 Task: Find connections with filter location Irinjālakuda with filter topic #Analyticswith filter profile language Spanish with filter current company SBM Offshore with filter school SJB Institute of Technology with filter industry Electric Power Generation with filter service category Filing with filter keywords title Communications Director
Action: Mouse moved to (523, 78)
Screenshot: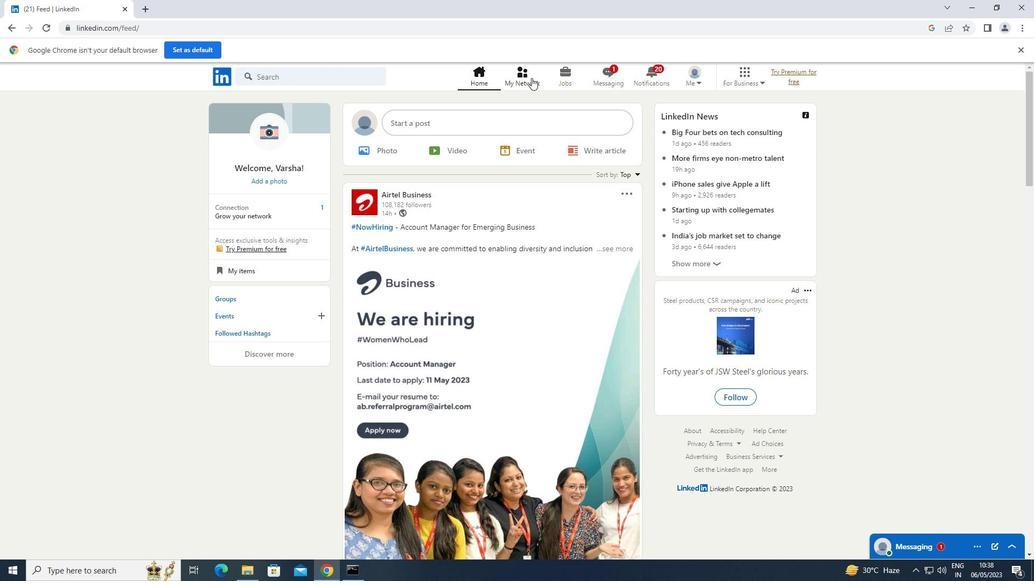 
Action: Mouse pressed left at (523, 78)
Screenshot: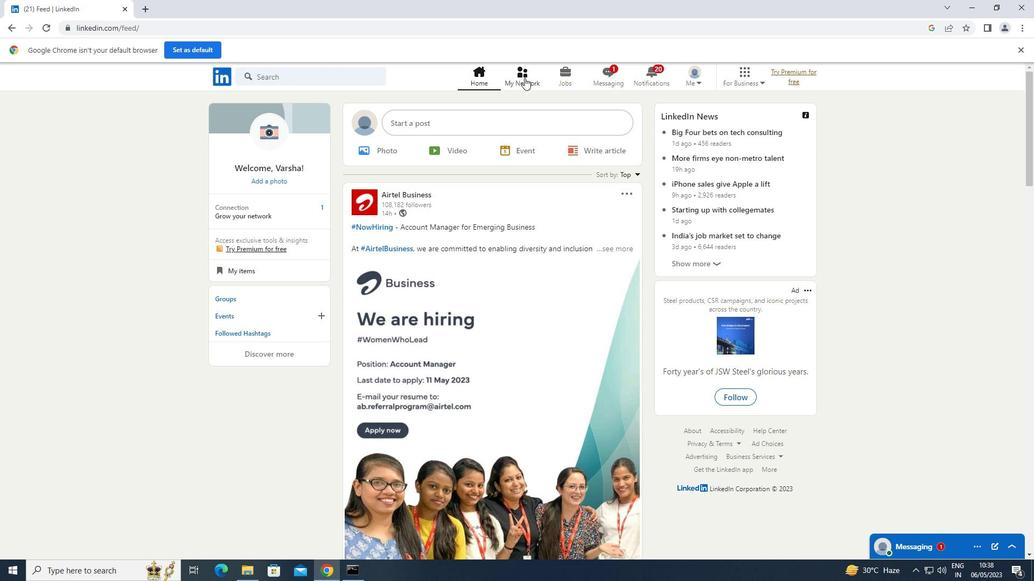 
Action: Mouse moved to (288, 130)
Screenshot: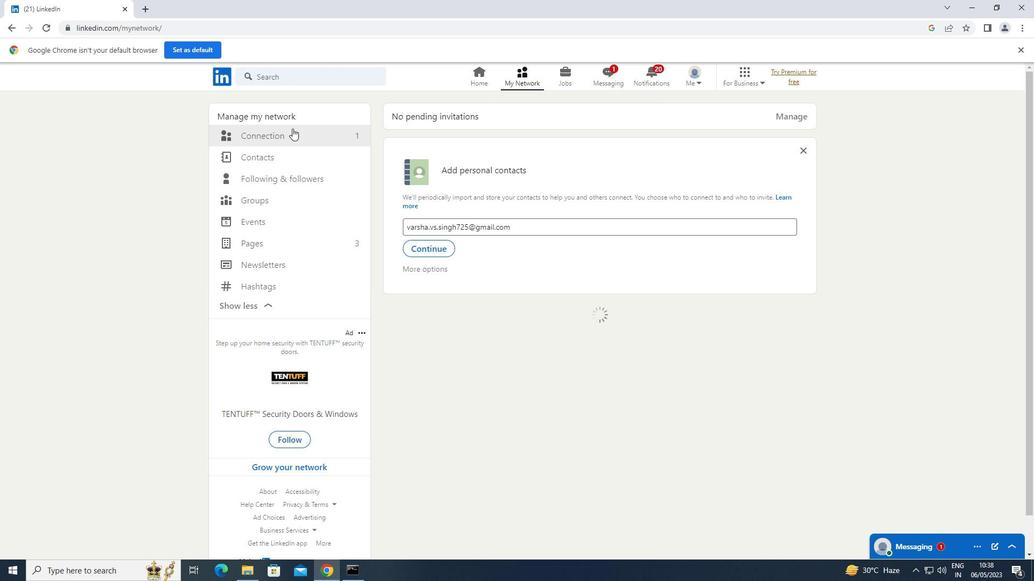 
Action: Mouse pressed left at (288, 130)
Screenshot: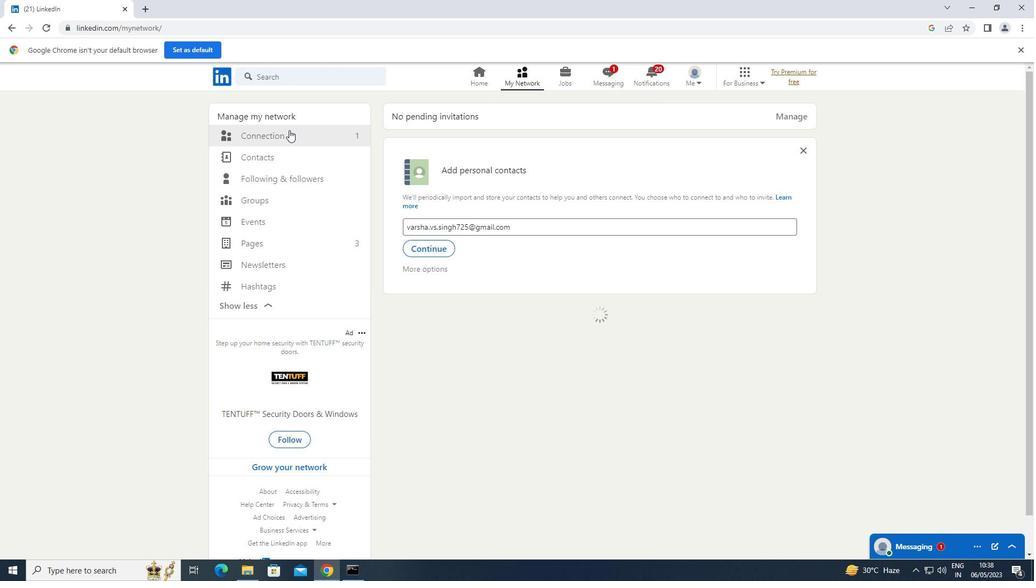 
Action: Mouse moved to (607, 135)
Screenshot: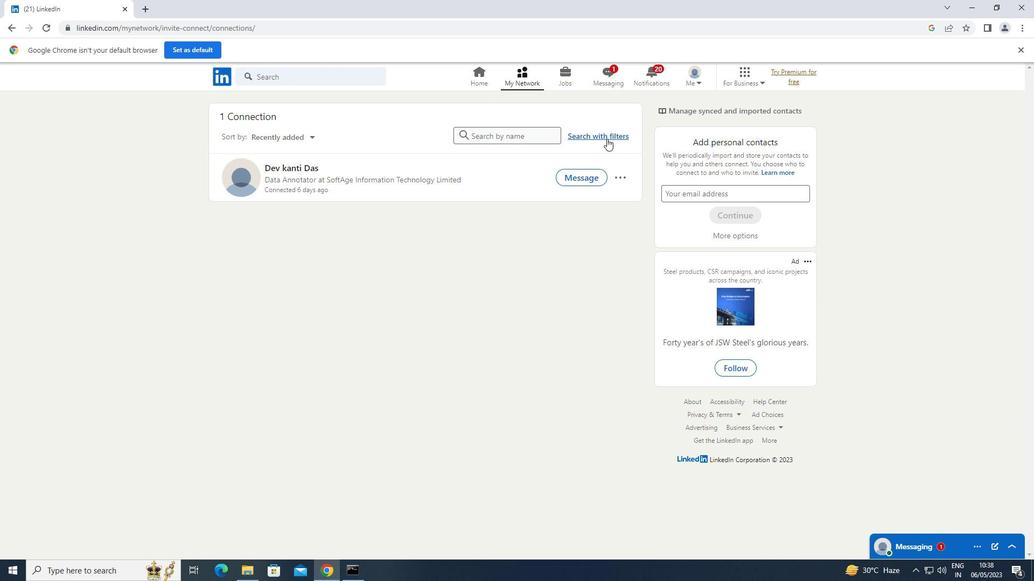 
Action: Mouse pressed left at (607, 135)
Screenshot: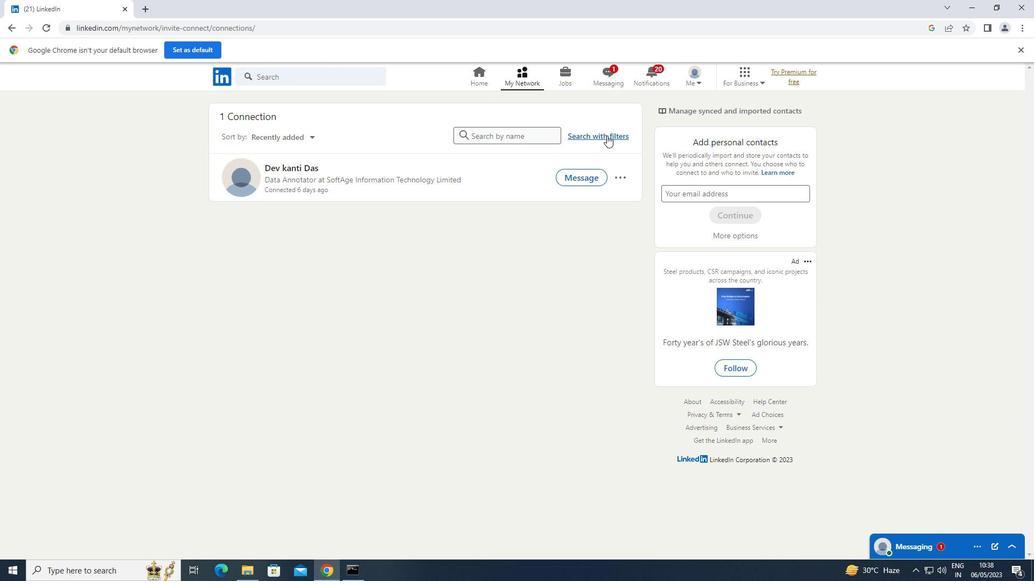 
Action: Mouse moved to (550, 106)
Screenshot: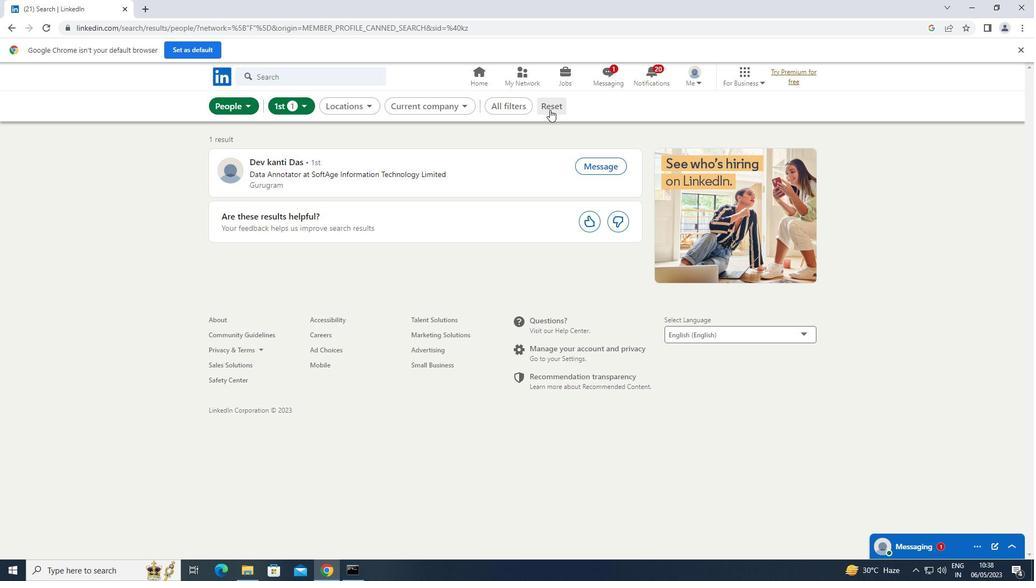 
Action: Mouse pressed left at (550, 106)
Screenshot: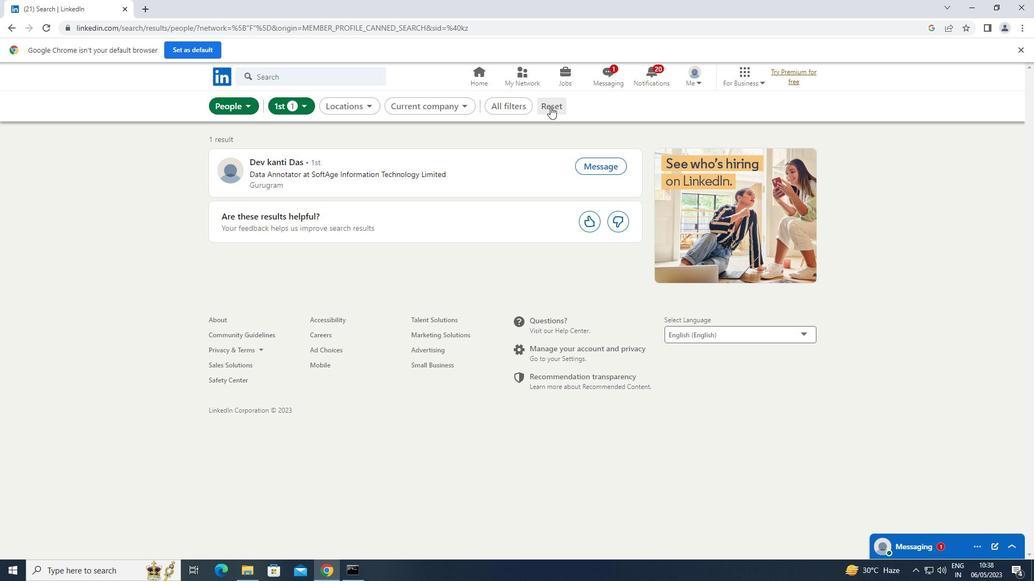 
Action: Mouse moved to (545, 108)
Screenshot: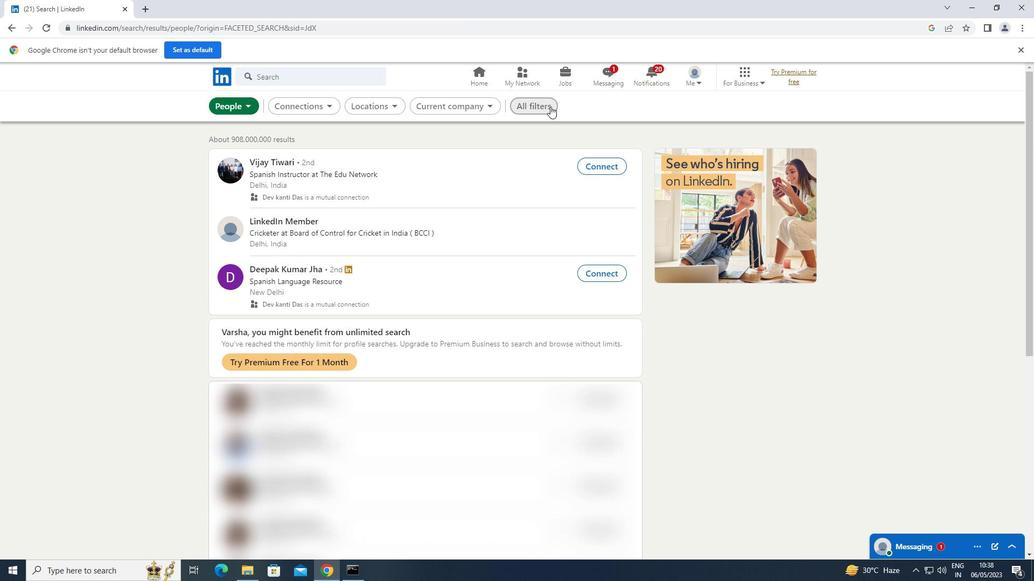 
Action: Mouse pressed left at (545, 108)
Screenshot: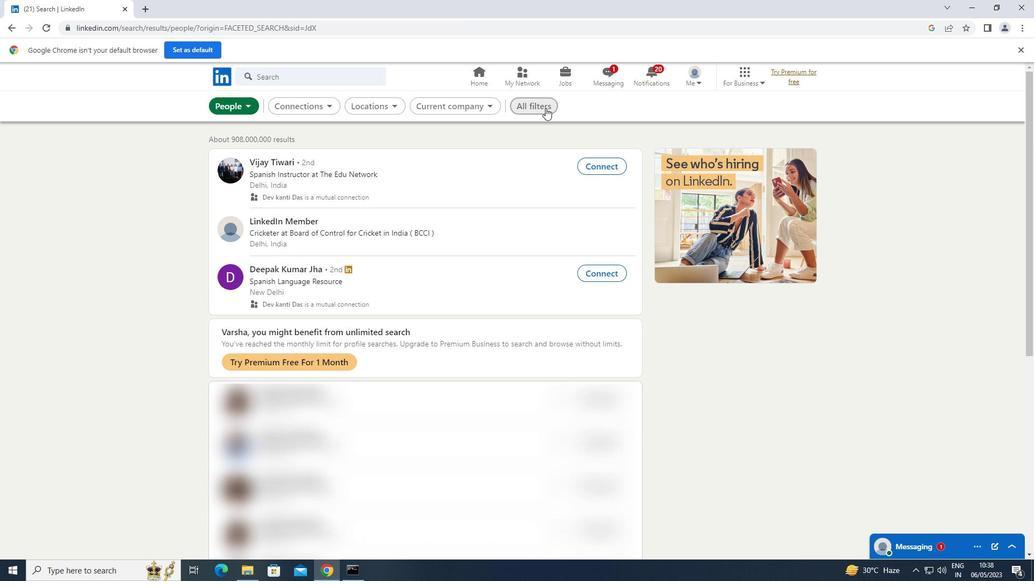 
Action: Mouse moved to (718, 203)
Screenshot: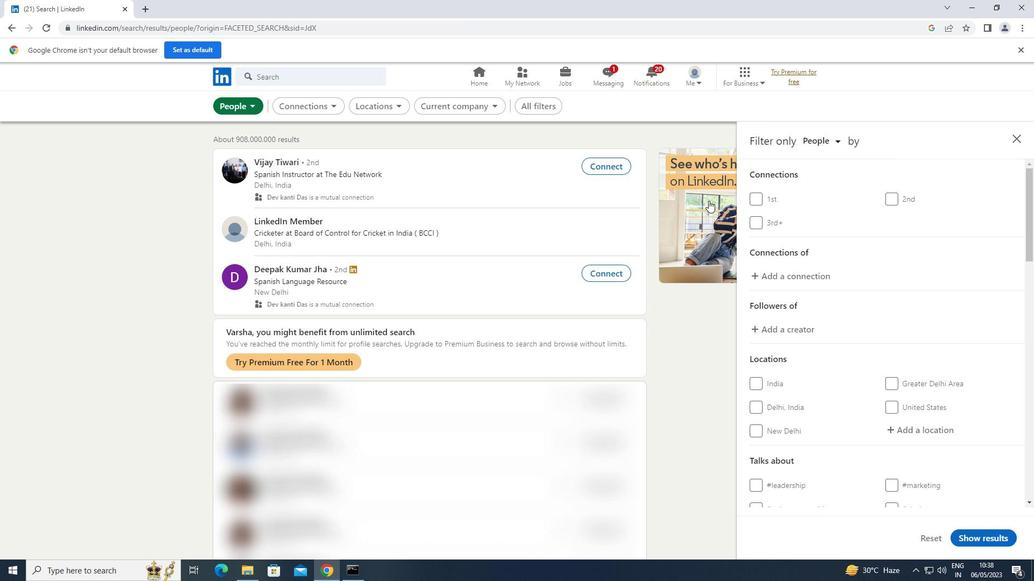 
Action: Mouse scrolled (718, 203) with delta (0, 0)
Screenshot: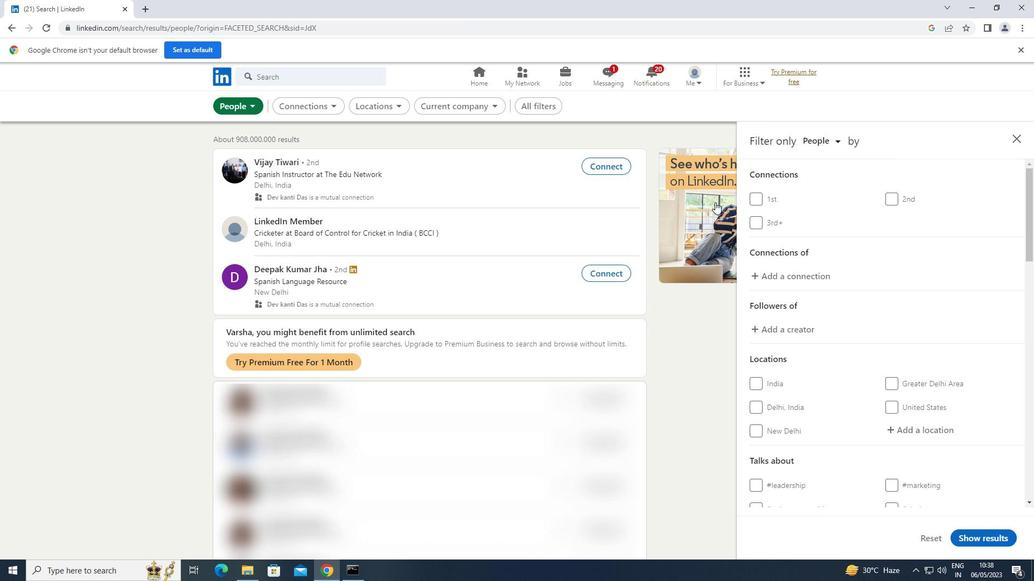 
Action: Mouse scrolled (718, 203) with delta (0, 0)
Screenshot: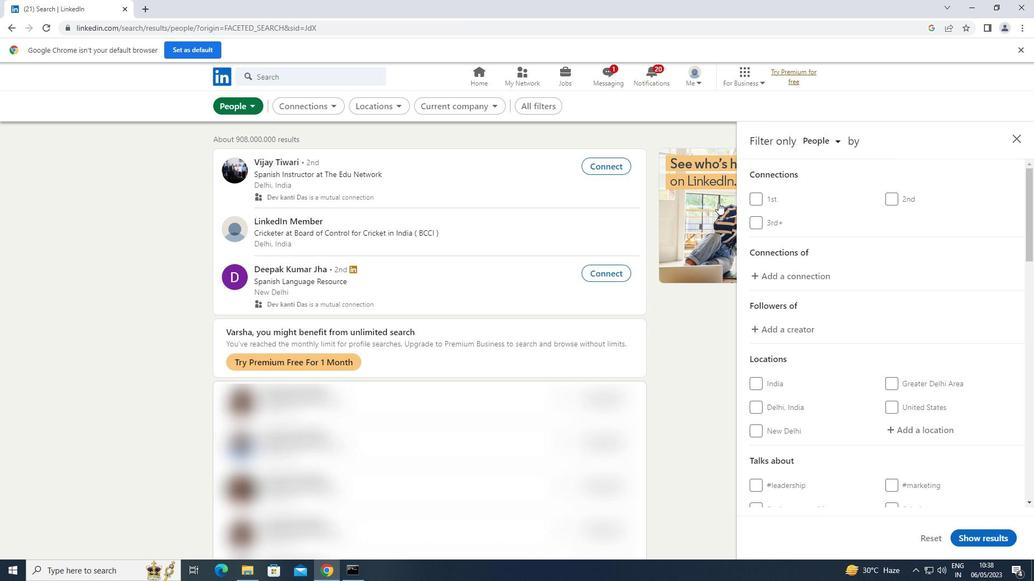 
Action: Mouse moved to (809, 228)
Screenshot: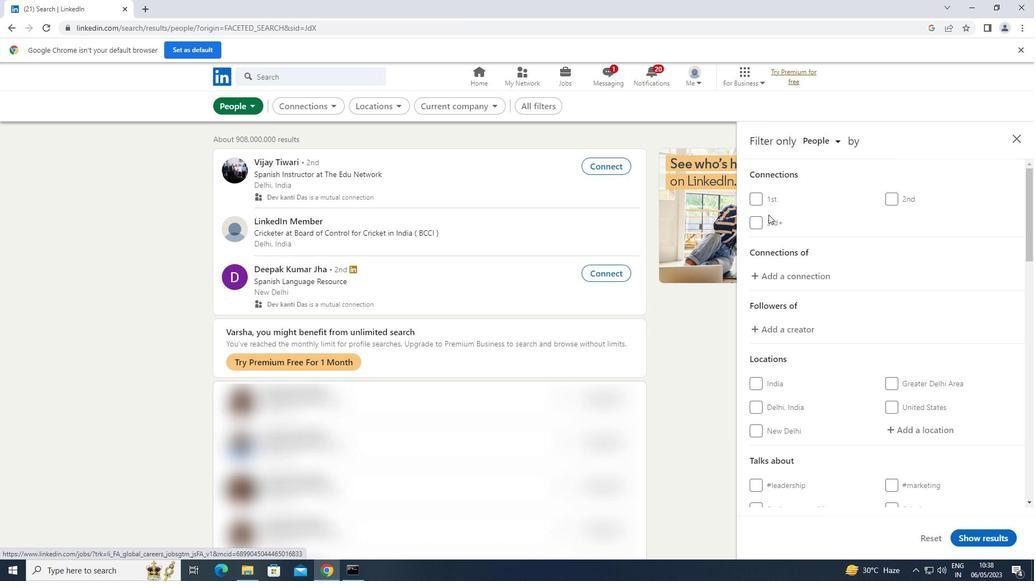 
Action: Mouse scrolled (809, 227) with delta (0, 0)
Screenshot: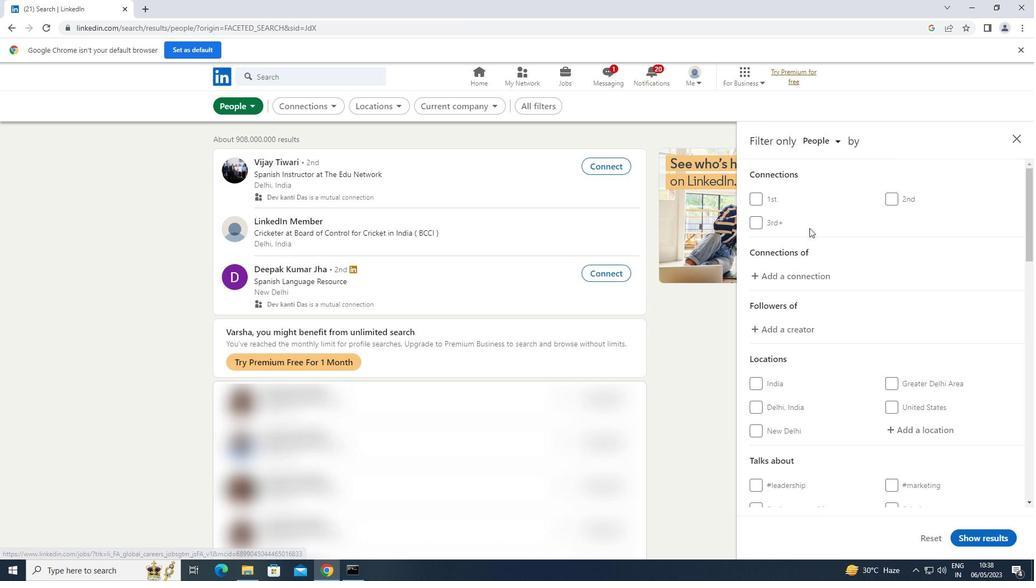 
Action: Mouse scrolled (809, 227) with delta (0, 0)
Screenshot: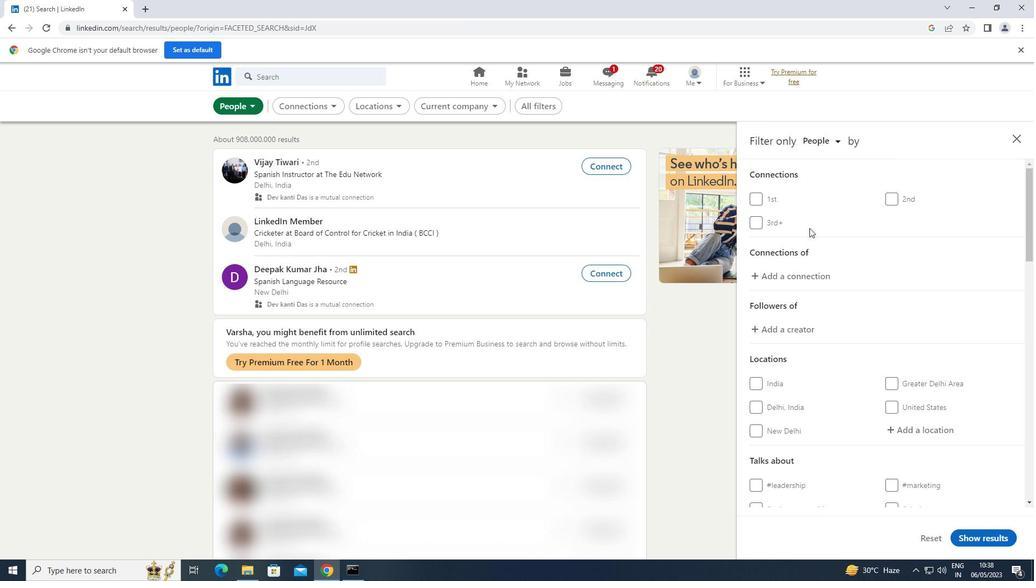 
Action: Mouse moved to (922, 318)
Screenshot: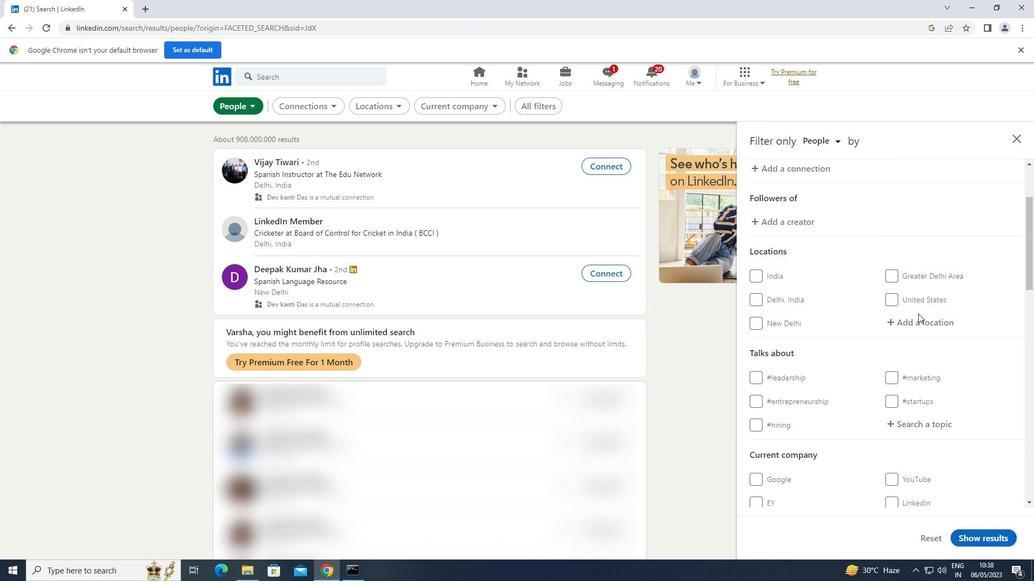 
Action: Mouse pressed left at (922, 318)
Screenshot: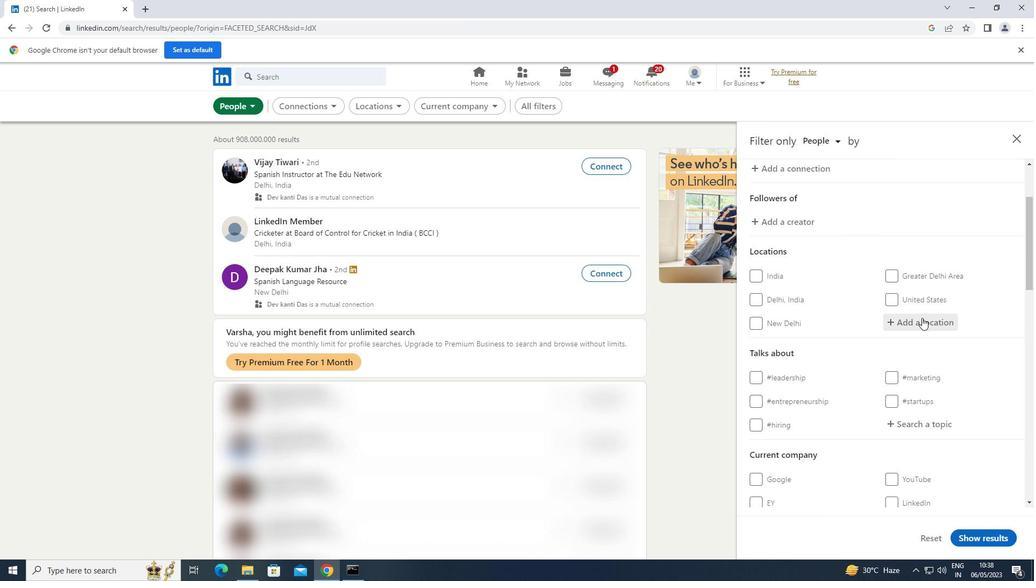 
Action: Key pressed <Key.shift>IRINJALAKUDA
Screenshot: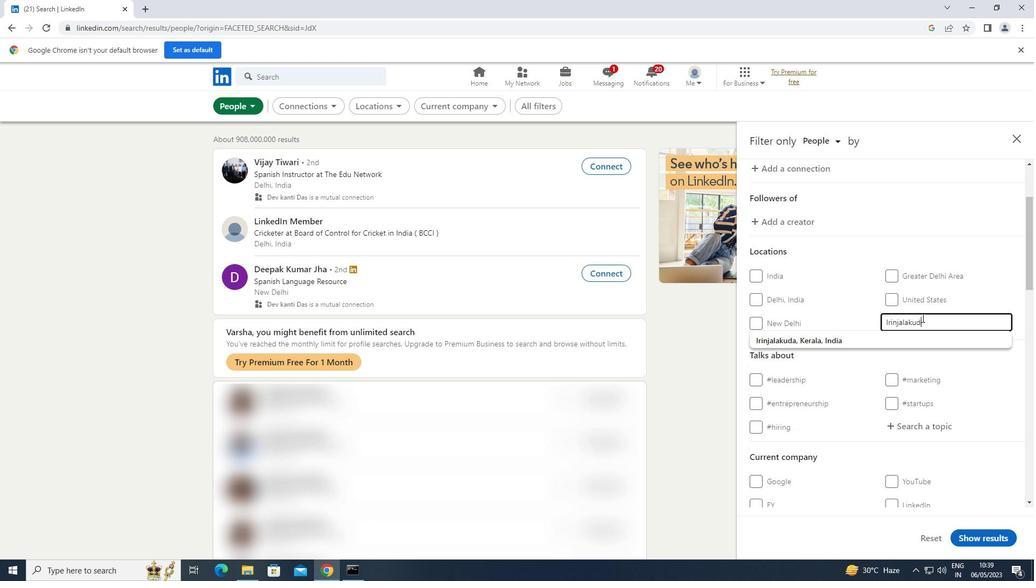 
Action: Mouse moved to (893, 424)
Screenshot: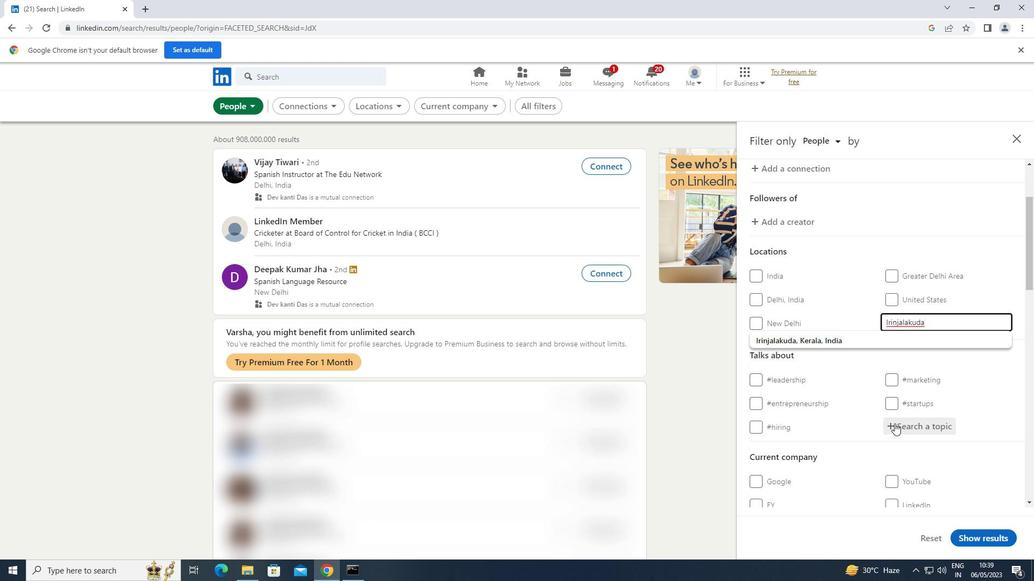 
Action: Mouse pressed left at (893, 424)
Screenshot: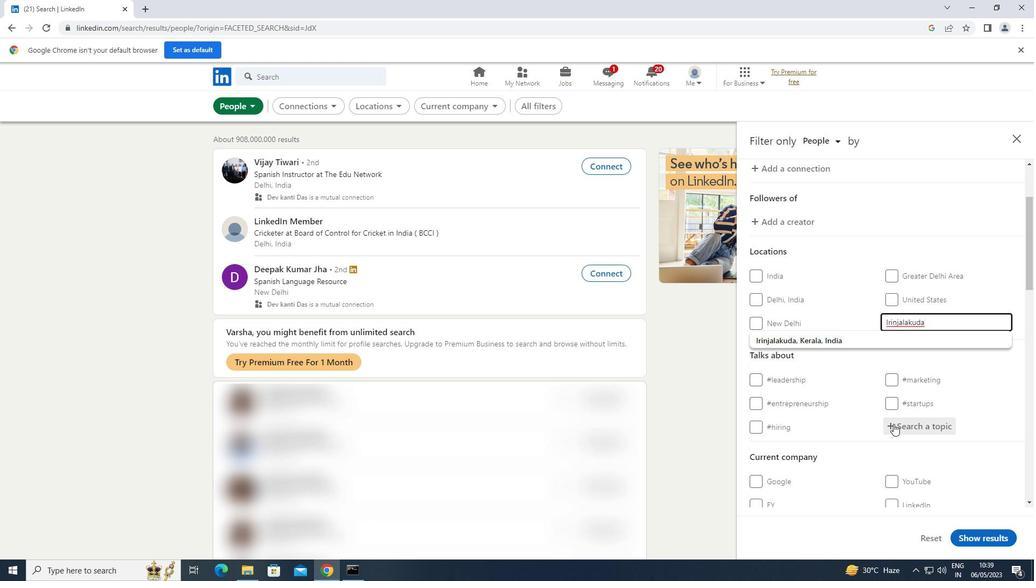 
Action: Key pressed <Key.shift>ANALYTI
Screenshot: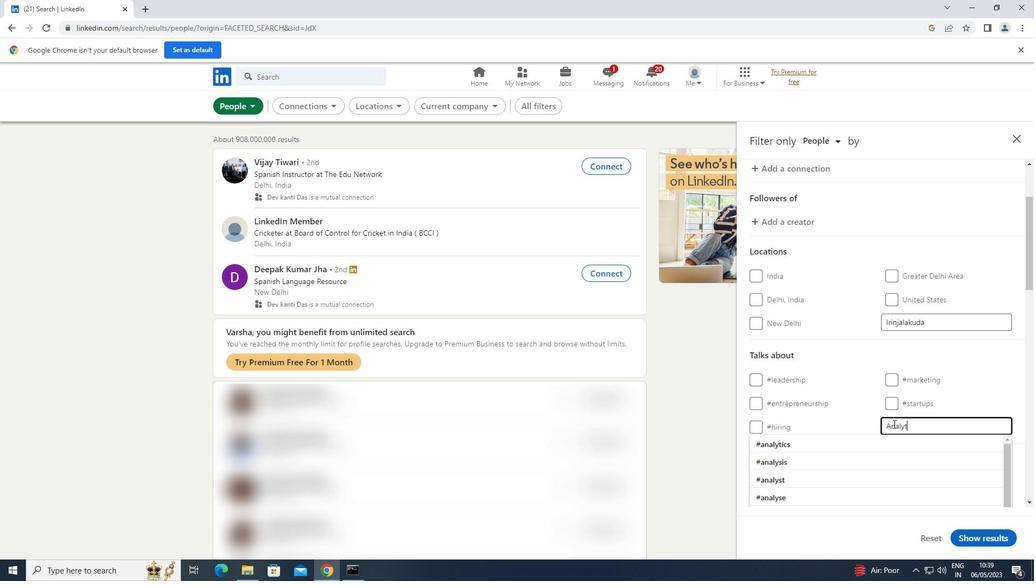 
Action: Mouse moved to (788, 448)
Screenshot: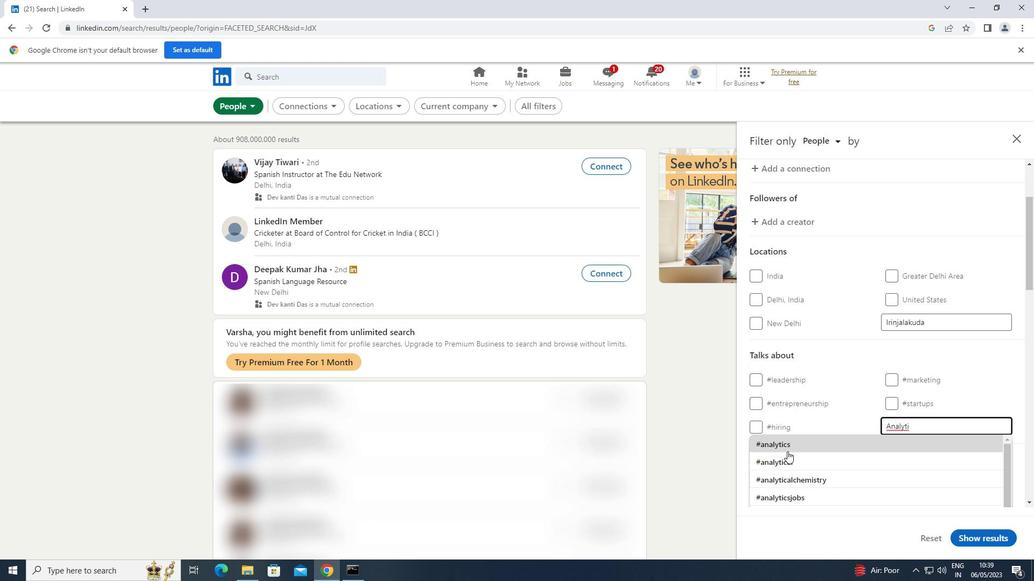 
Action: Mouse pressed left at (788, 448)
Screenshot: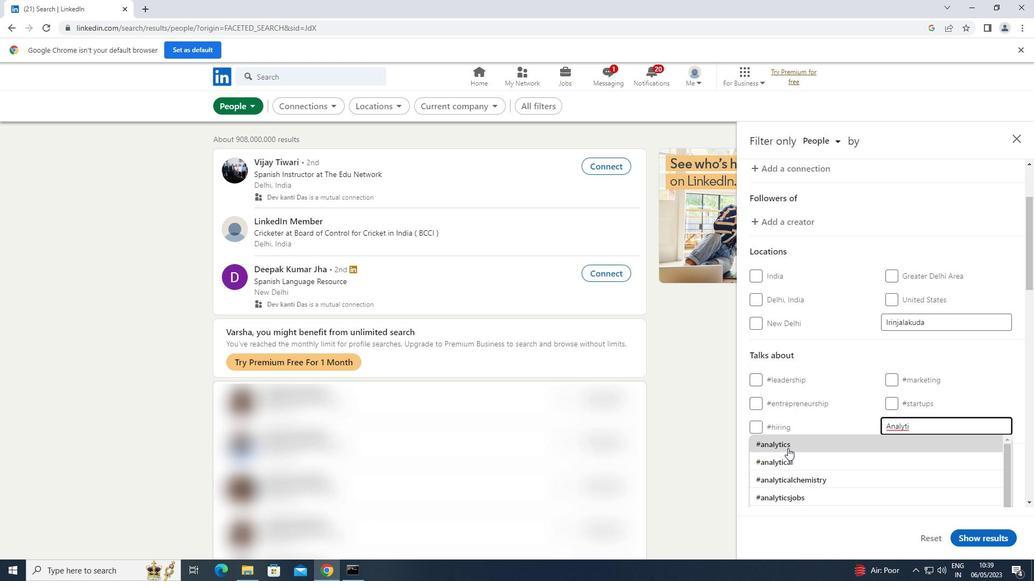 
Action: Mouse moved to (788, 448)
Screenshot: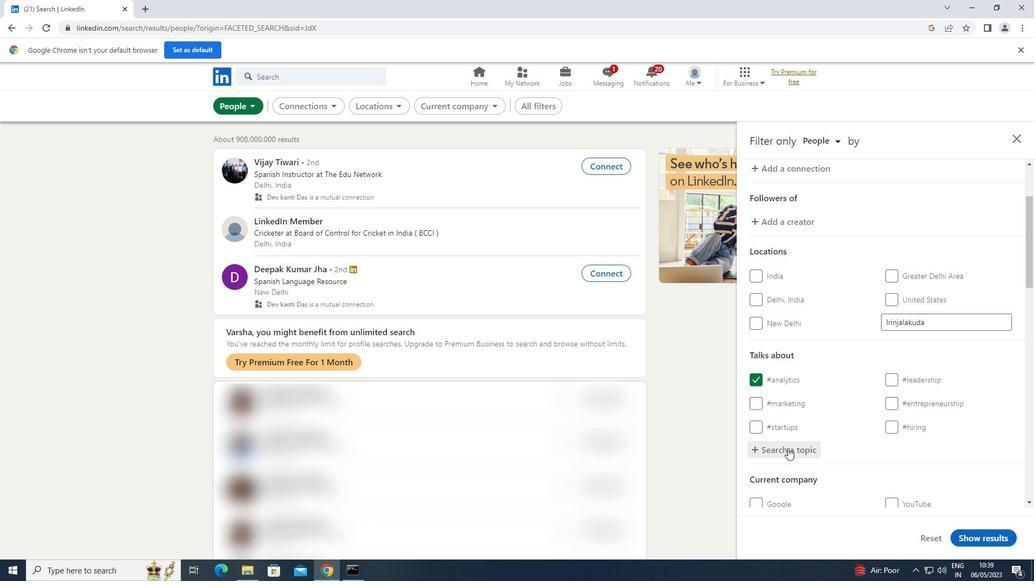 
Action: Mouse scrolled (788, 448) with delta (0, 0)
Screenshot: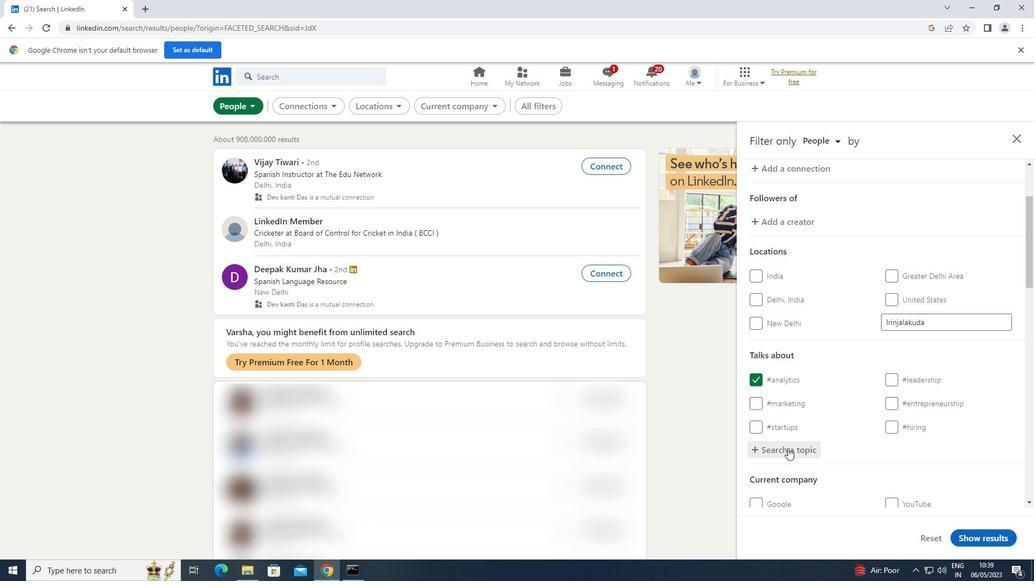 
Action: Mouse scrolled (788, 448) with delta (0, 0)
Screenshot: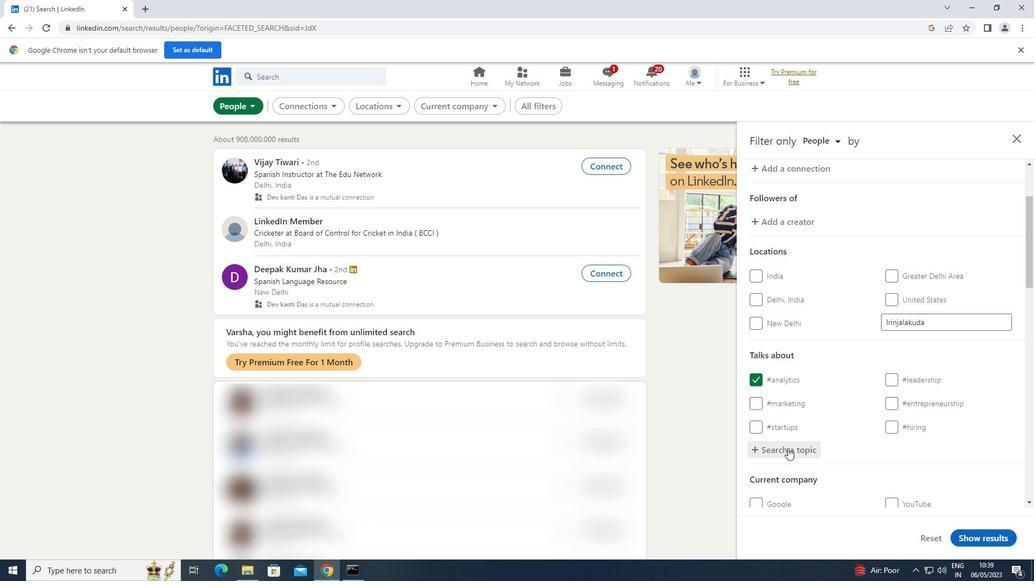
Action: Mouse scrolled (788, 448) with delta (0, 0)
Screenshot: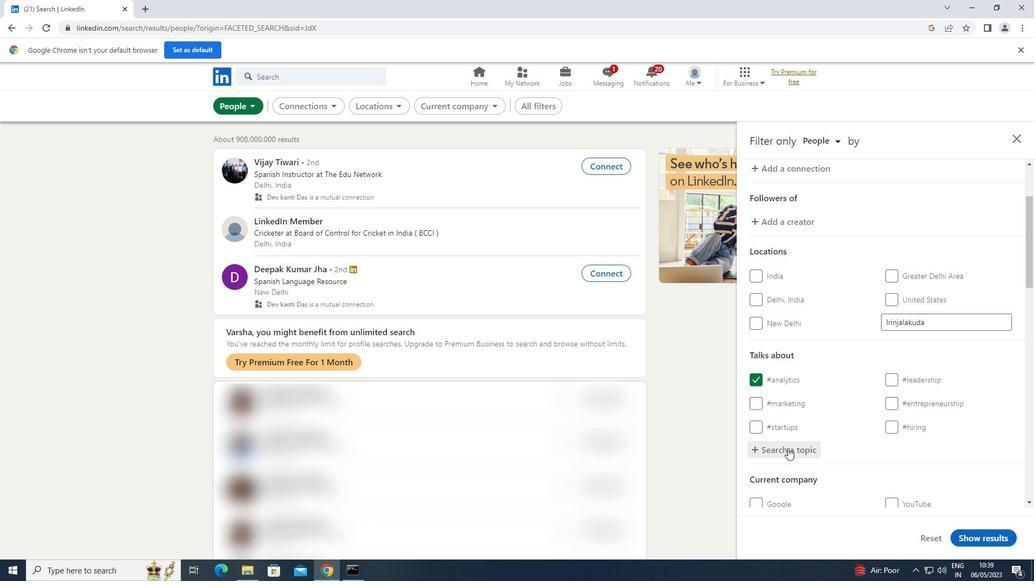 
Action: Mouse scrolled (788, 448) with delta (0, 0)
Screenshot: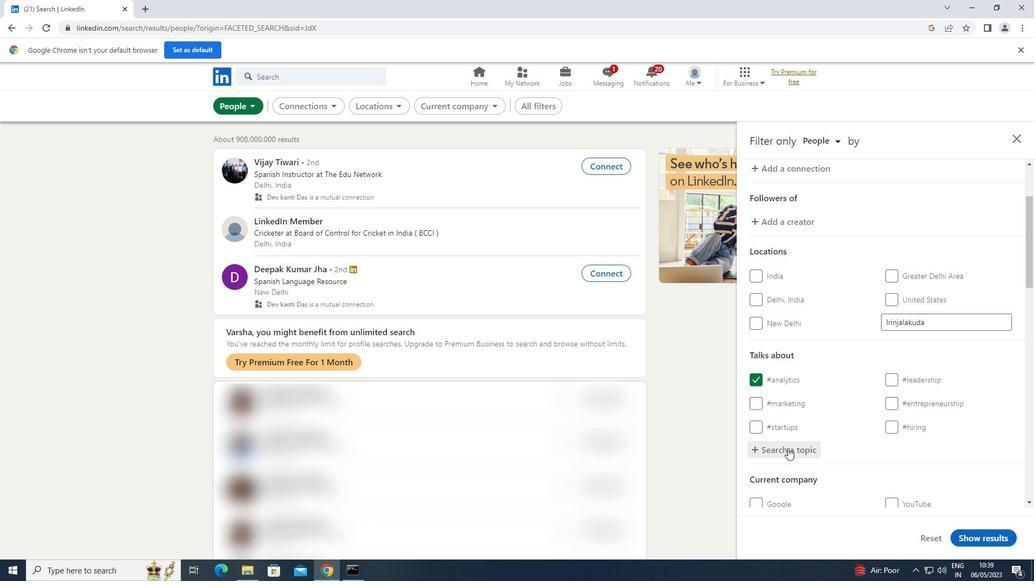 
Action: Mouse moved to (793, 433)
Screenshot: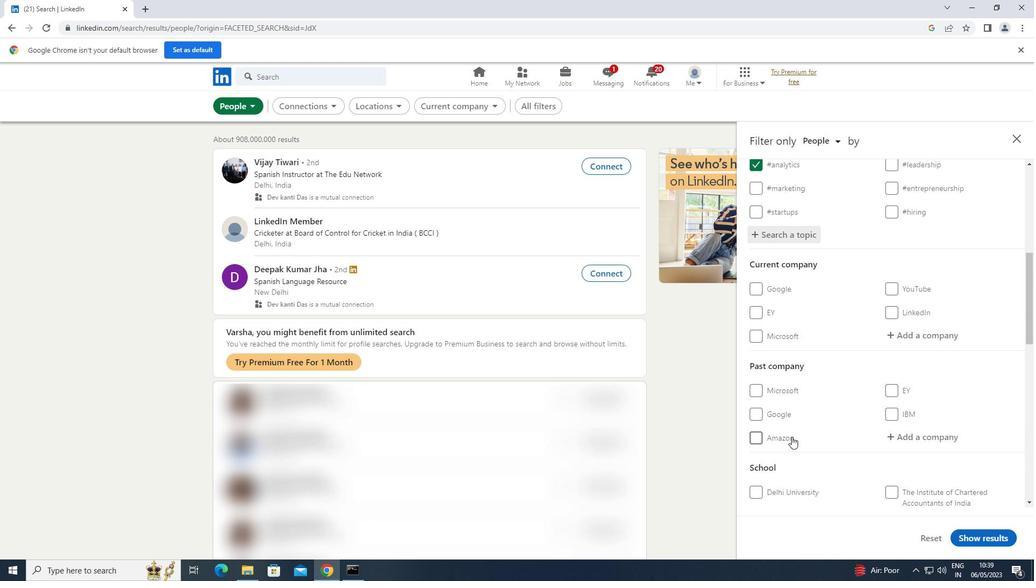 
Action: Mouse scrolled (793, 432) with delta (0, 0)
Screenshot: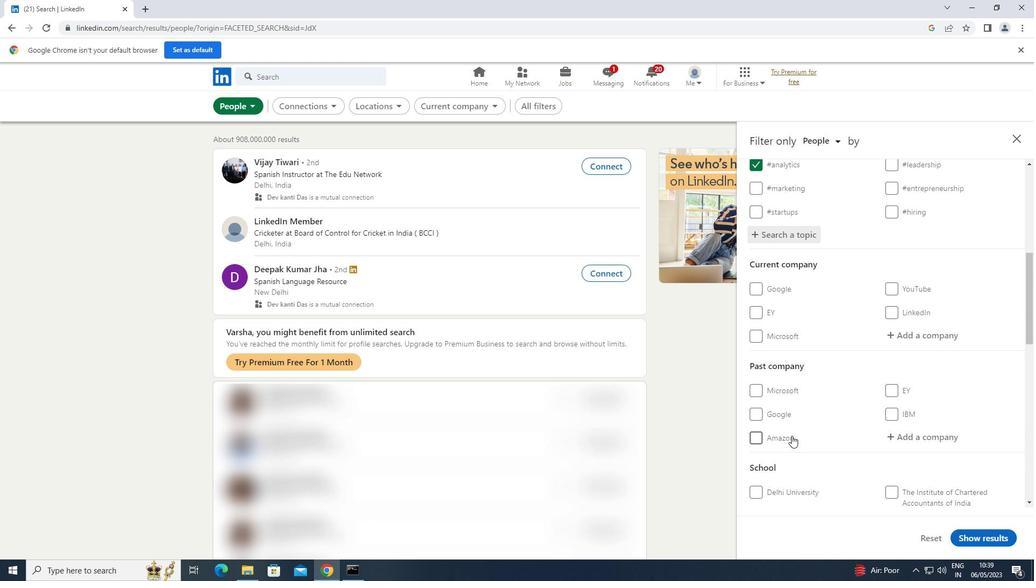 
Action: Mouse scrolled (793, 432) with delta (0, 0)
Screenshot: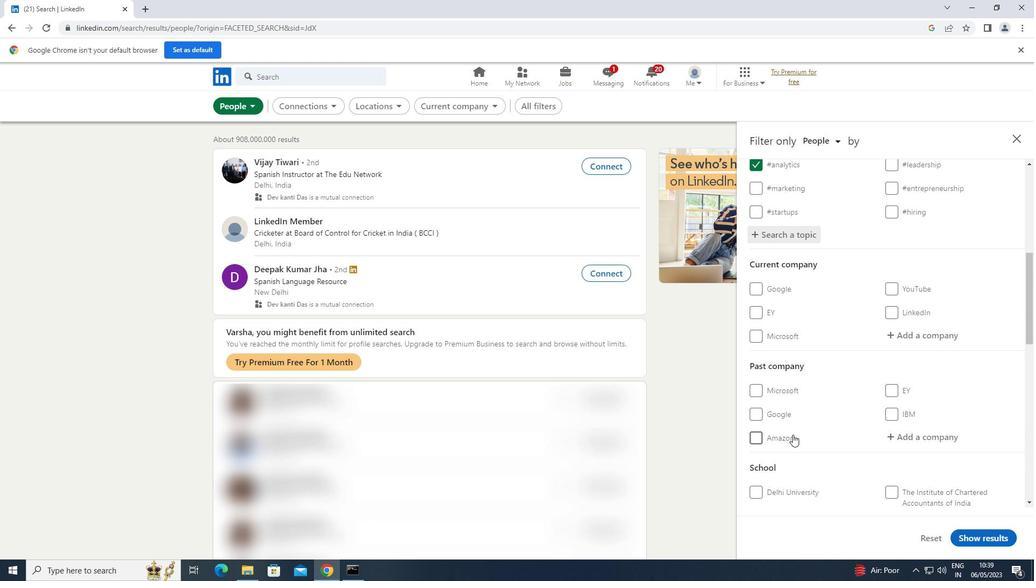
Action: Mouse scrolled (793, 432) with delta (0, 0)
Screenshot: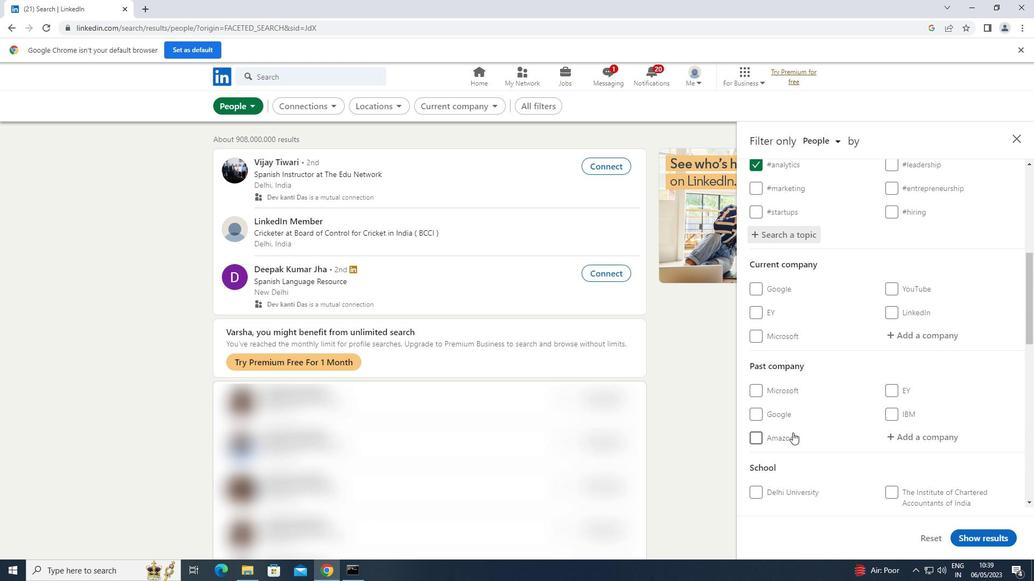 
Action: Mouse moved to (793, 432)
Screenshot: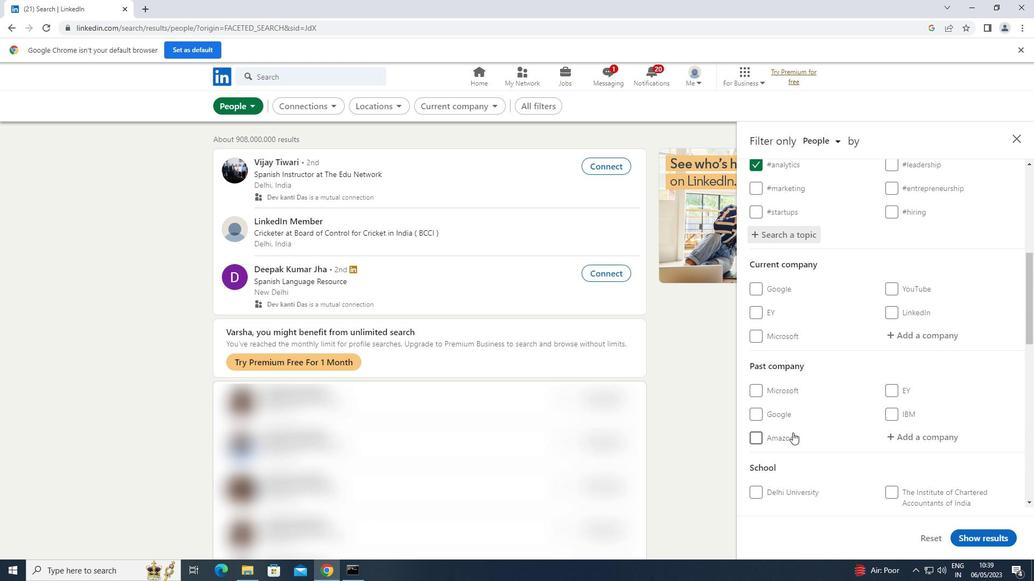 
Action: Mouse scrolled (793, 432) with delta (0, 0)
Screenshot: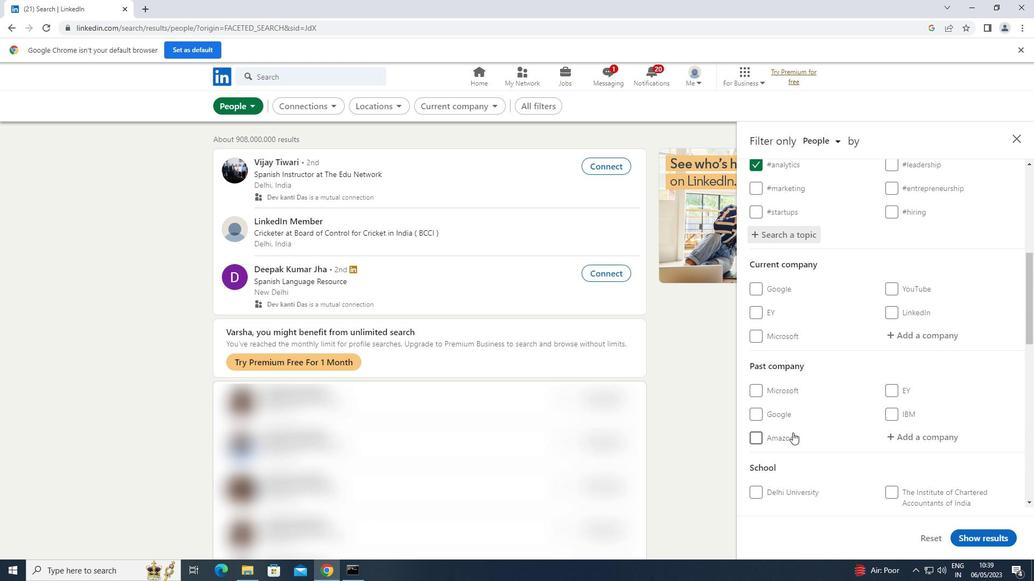 
Action: Mouse moved to (783, 427)
Screenshot: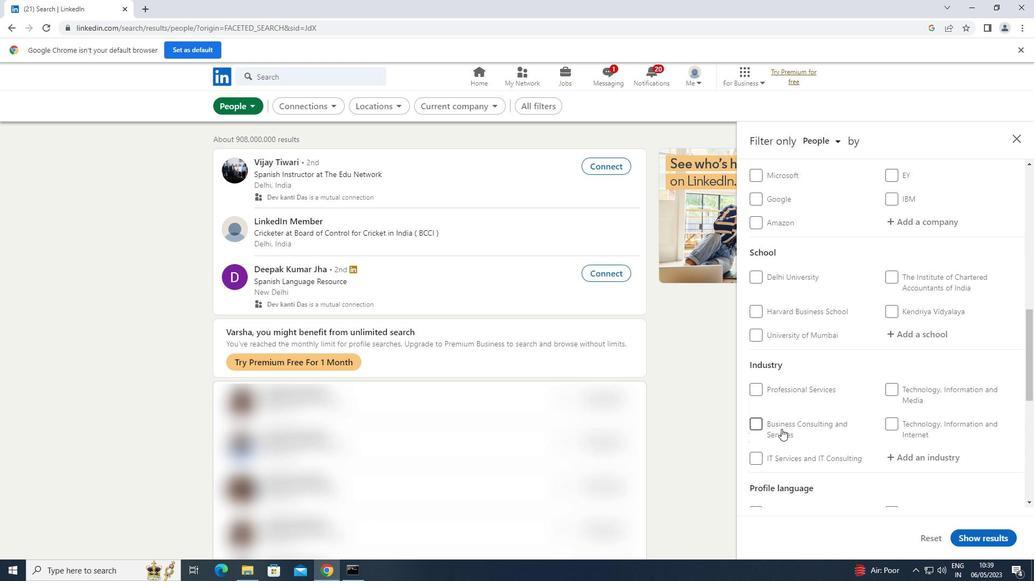 
Action: Mouse scrolled (783, 427) with delta (0, 0)
Screenshot: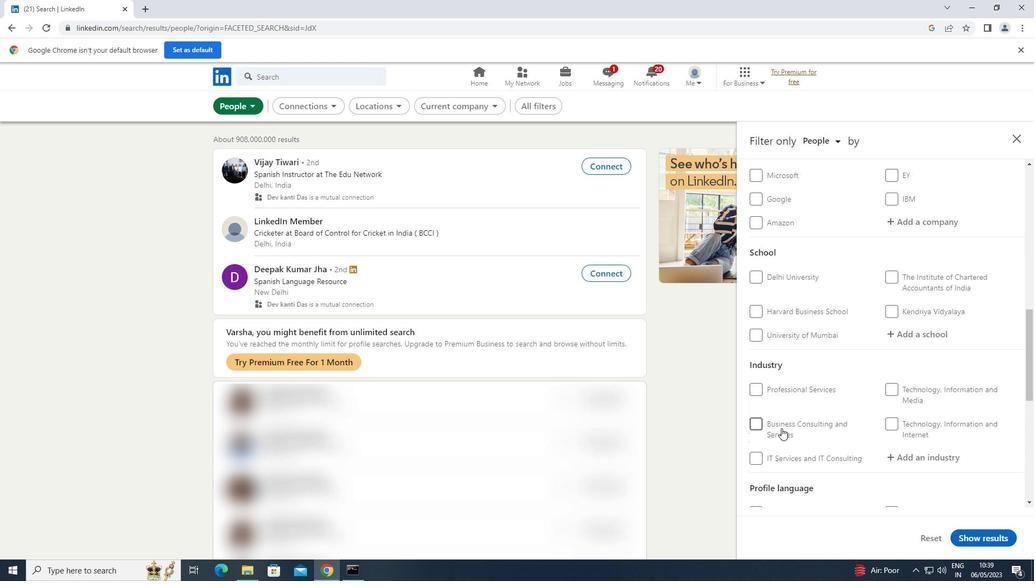 
Action: Mouse scrolled (783, 427) with delta (0, 0)
Screenshot: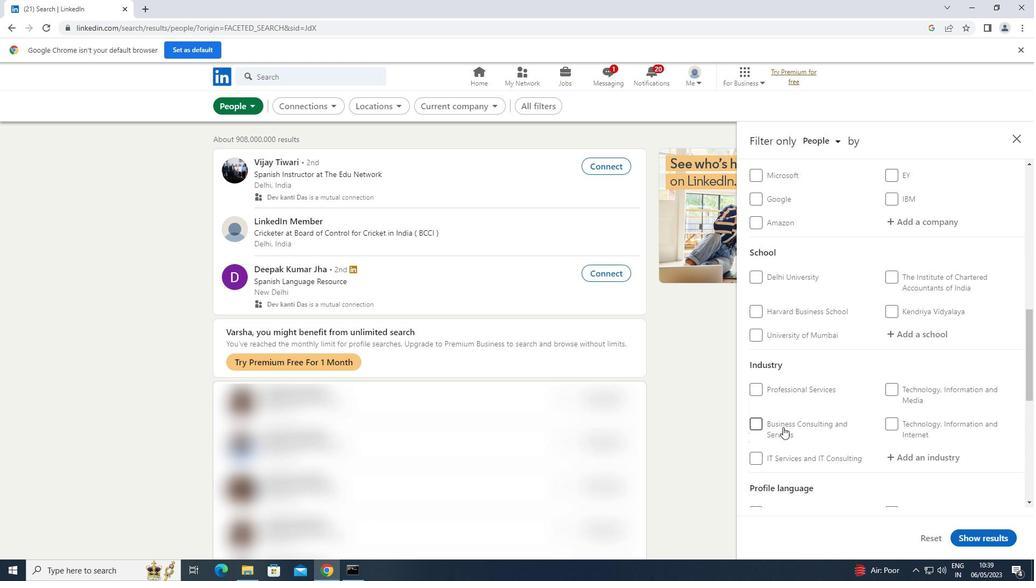 
Action: Mouse moved to (758, 429)
Screenshot: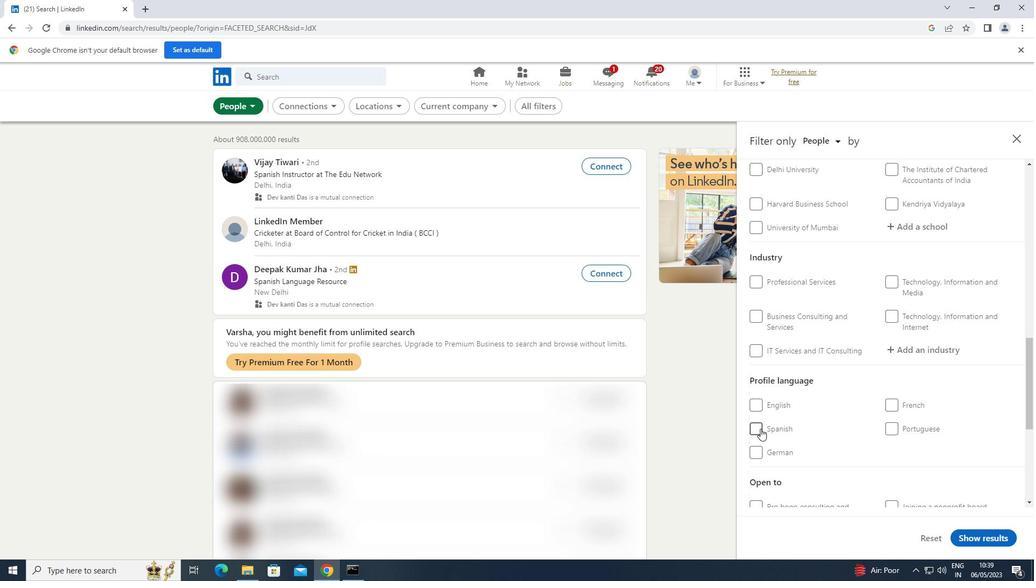 
Action: Mouse pressed left at (758, 429)
Screenshot: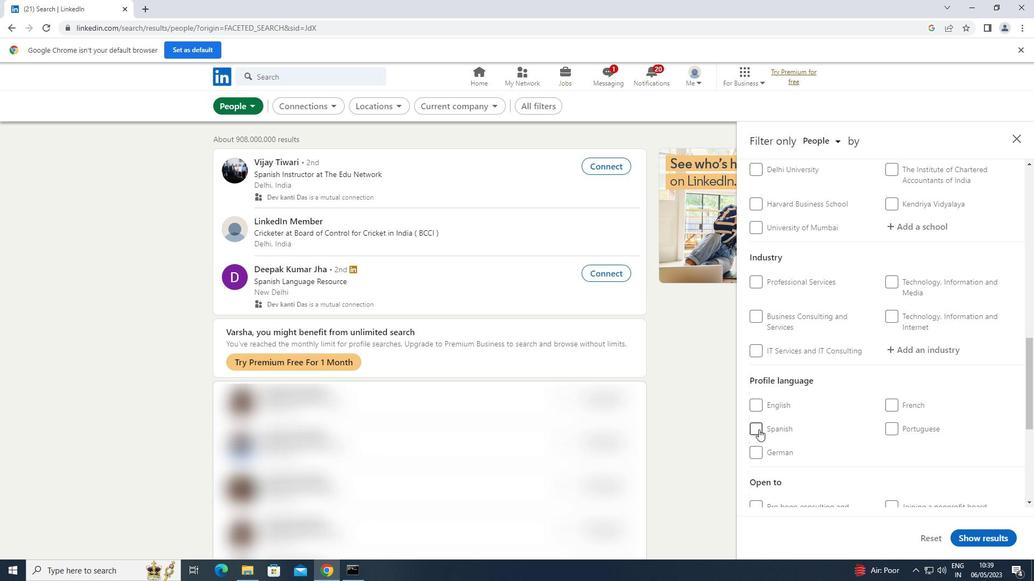 
Action: Mouse moved to (758, 426)
Screenshot: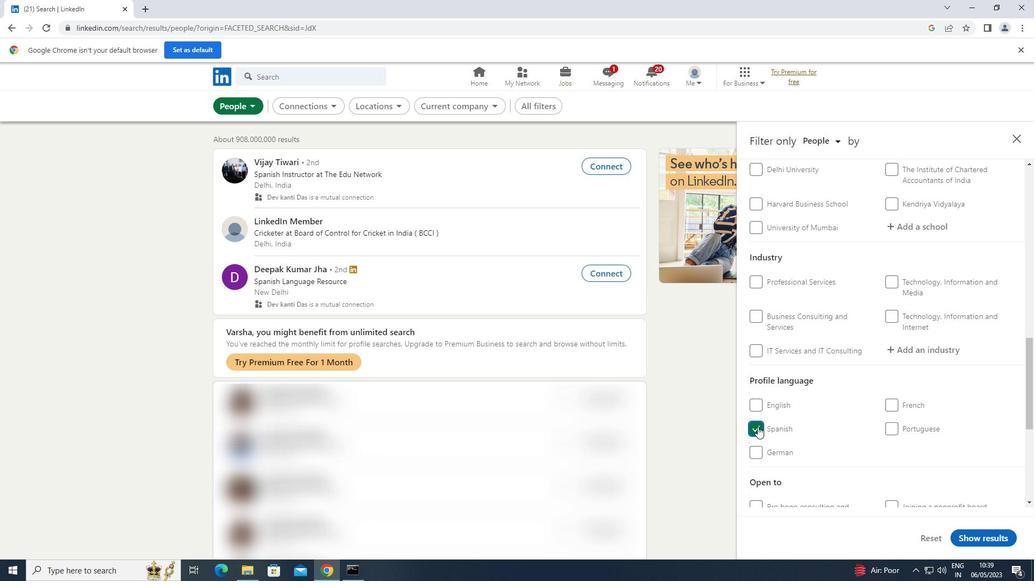 
Action: Mouse scrolled (758, 426) with delta (0, 0)
Screenshot: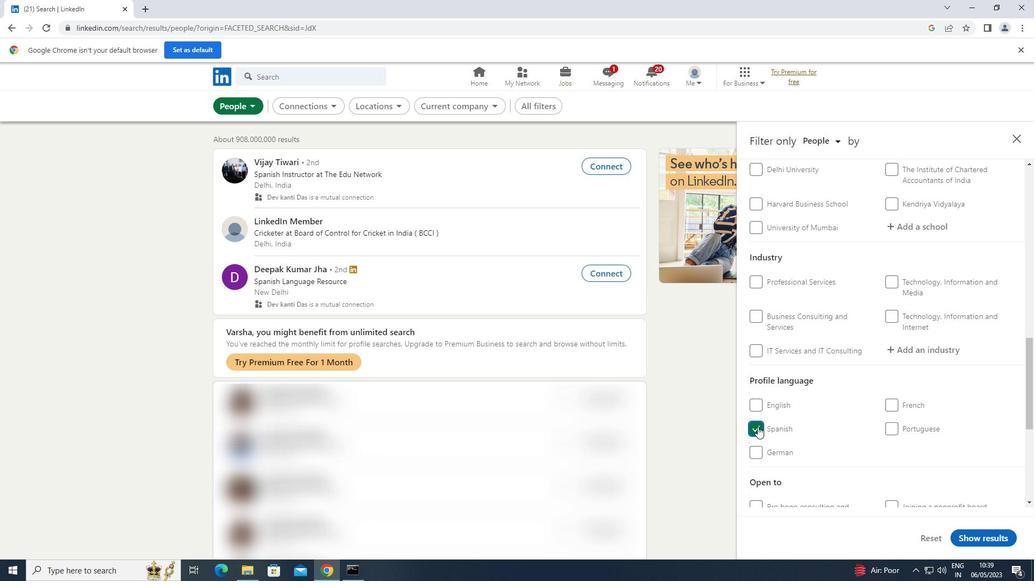 
Action: Mouse moved to (758, 423)
Screenshot: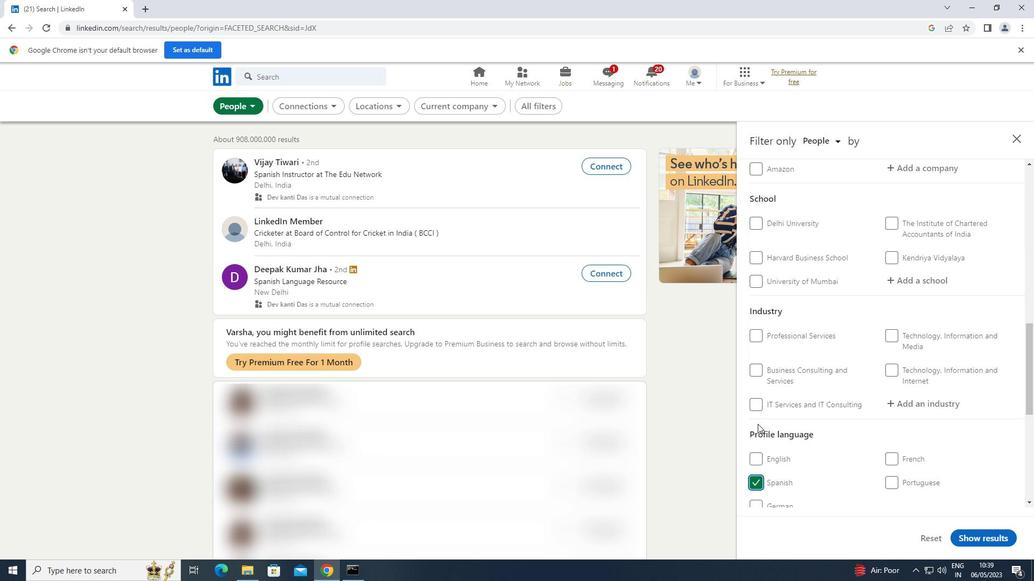 
Action: Mouse scrolled (758, 424) with delta (0, 0)
Screenshot: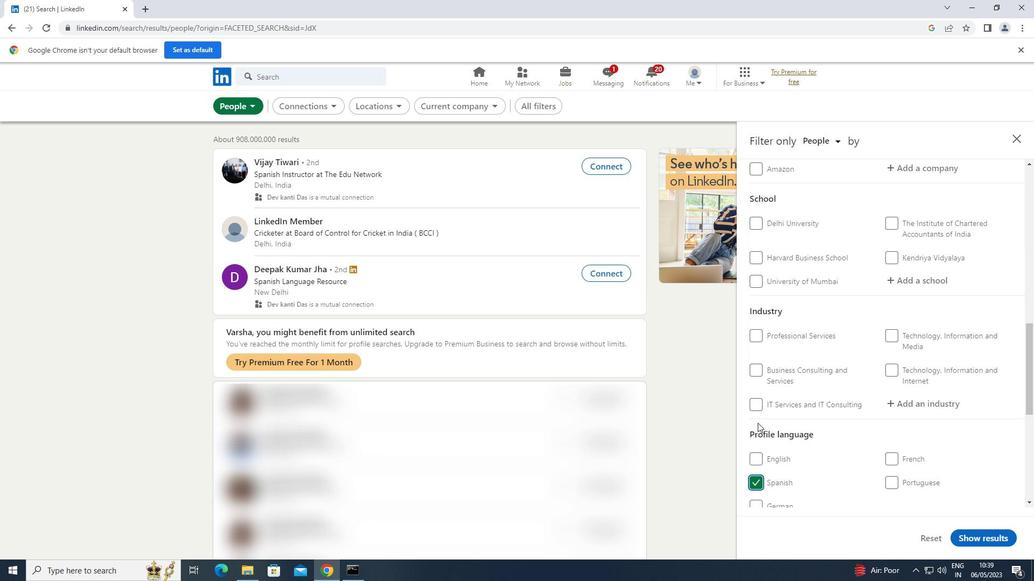 
Action: Mouse moved to (758, 423)
Screenshot: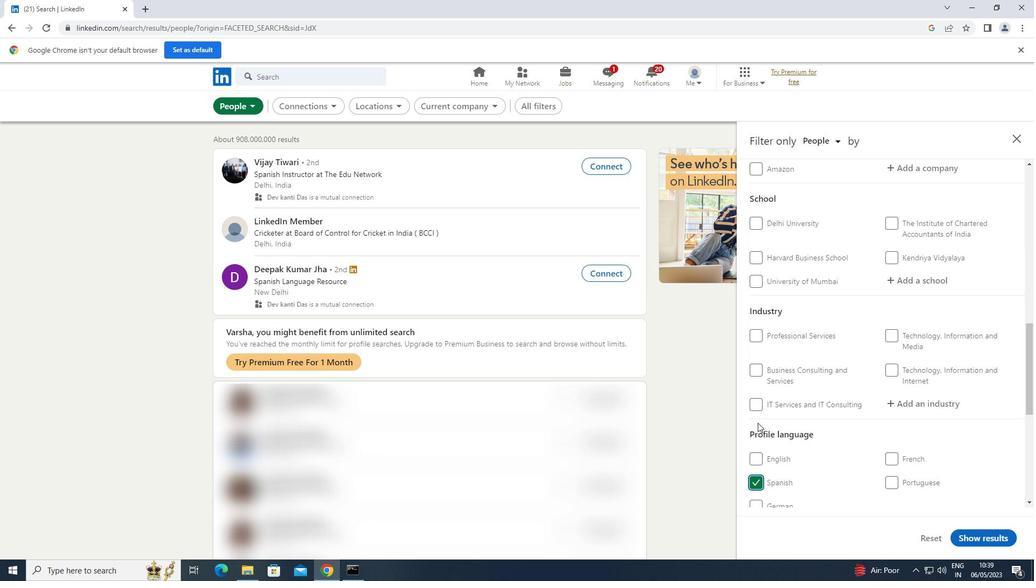 
Action: Mouse scrolled (758, 424) with delta (0, 0)
Screenshot: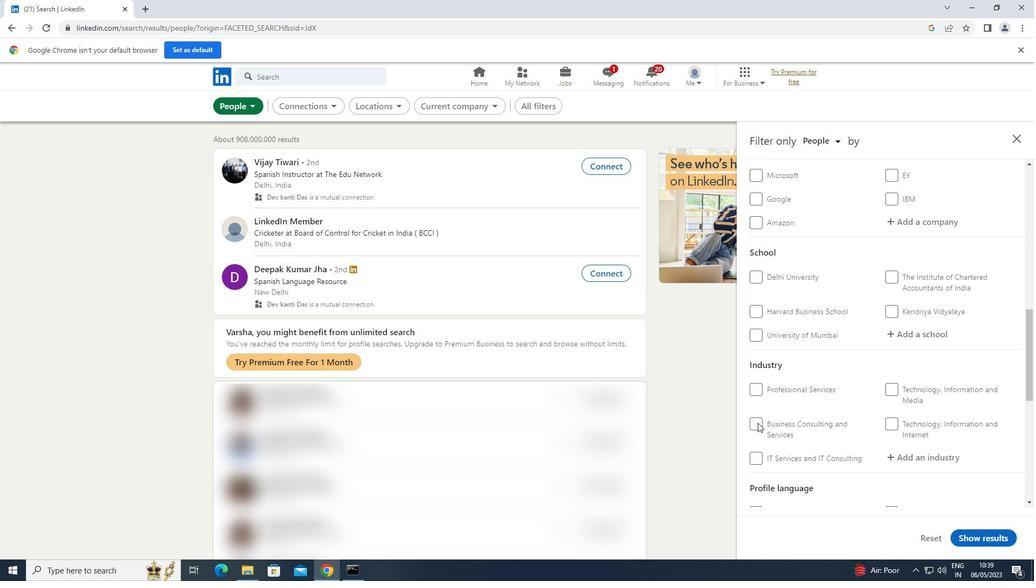 
Action: Mouse scrolled (758, 424) with delta (0, 0)
Screenshot: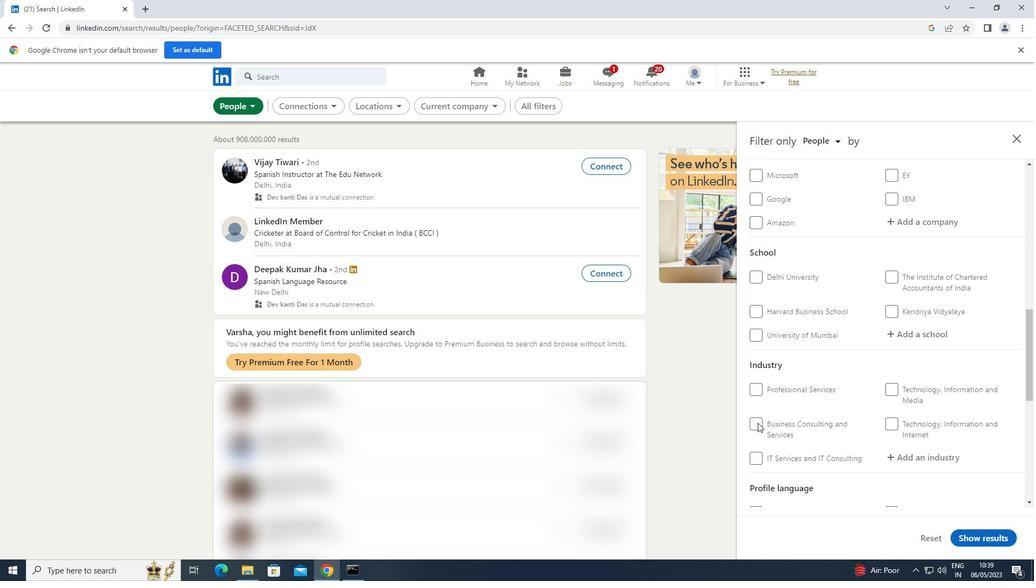 
Action: Mouse scrolled (758, 424) with delta (0, 0)
Screenshot: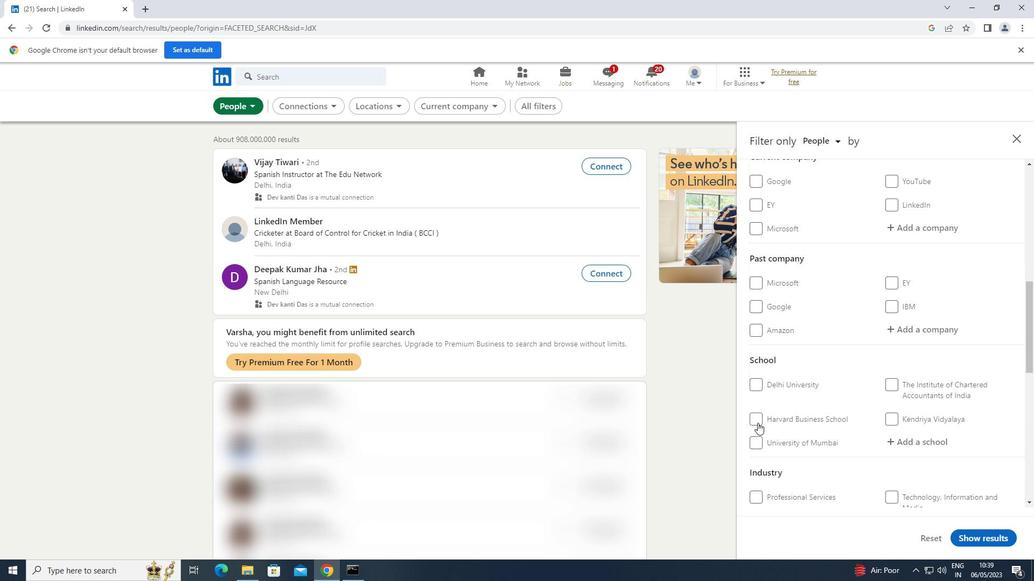 
Action: Mouse moved to (912, 286)
Screenshot: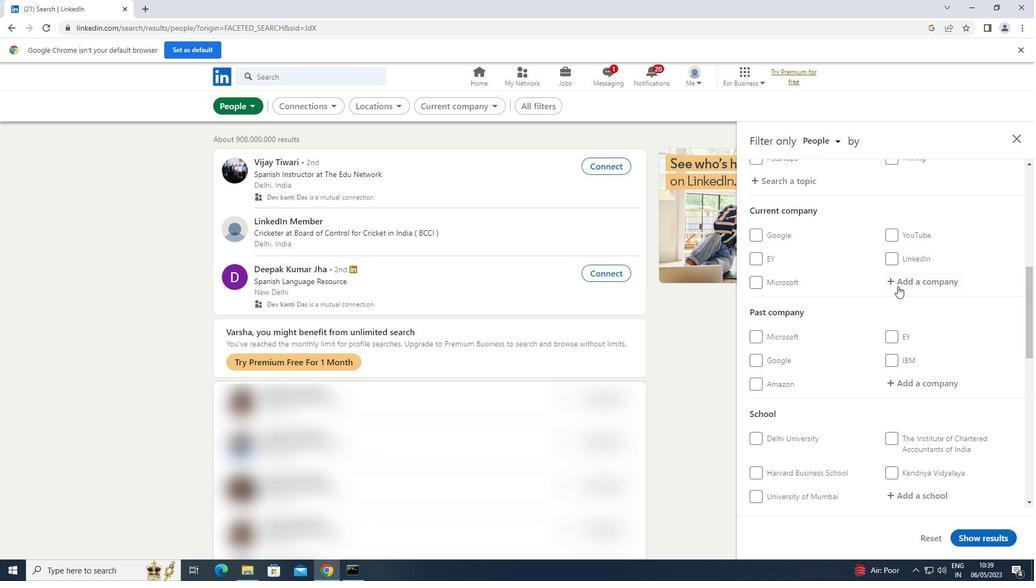 
Action: Mouse pressed left at (912, 286)
Screenshot: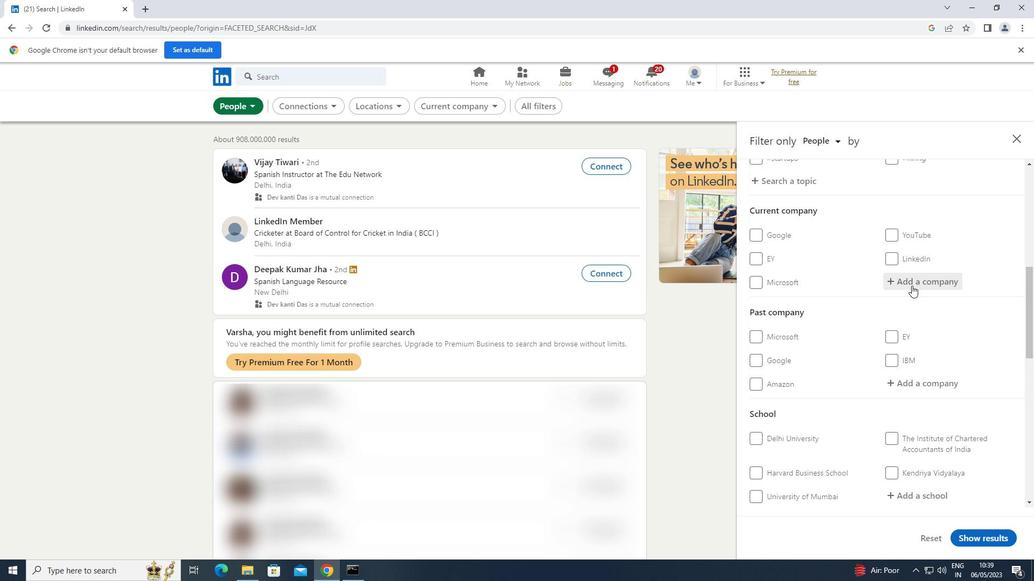 
Action: Key pressed <Key.shift>SBM<Key.space>
Screenshot: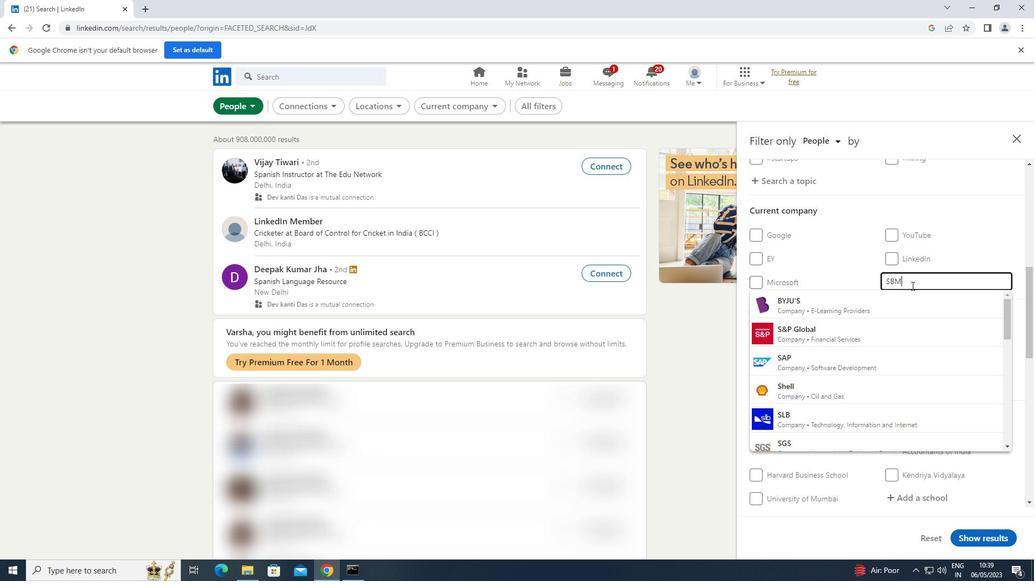 
Action: Mouse moved to (844, 301)
Screenshot: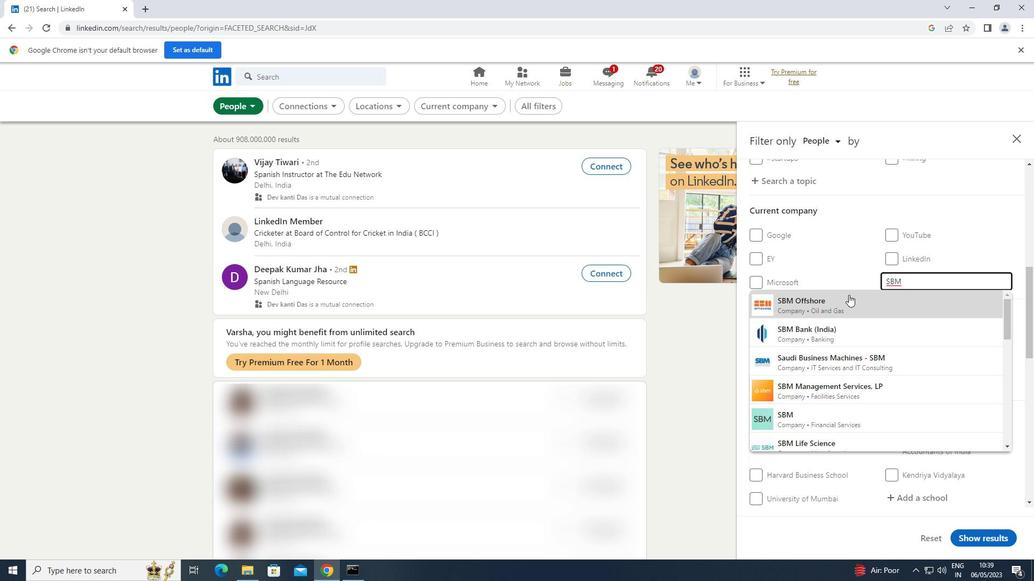 
Action: Mouse pressed left at (844, 301)
Screenshot: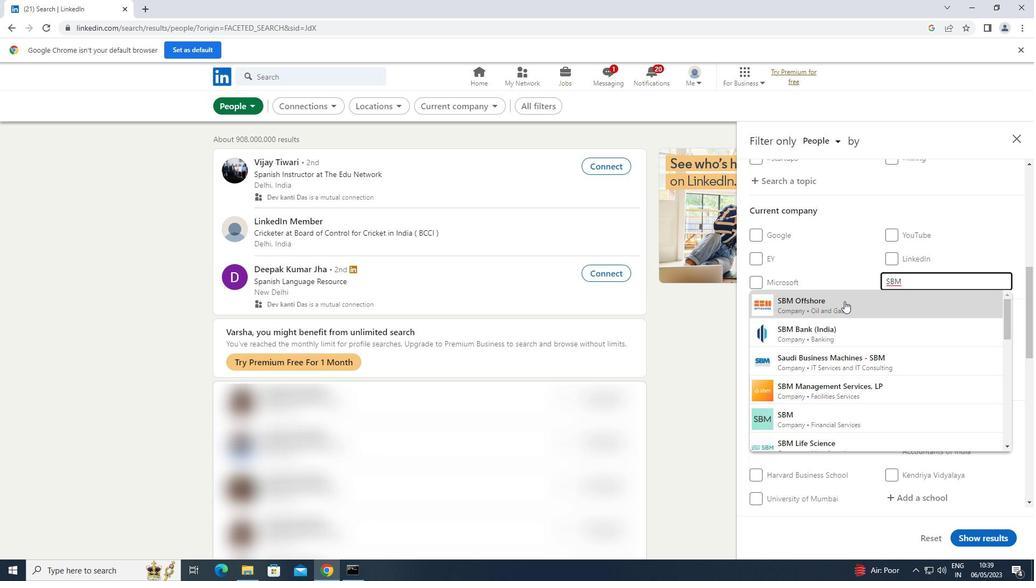 
Action: Mouse moved to (844, 301)
Screenshot: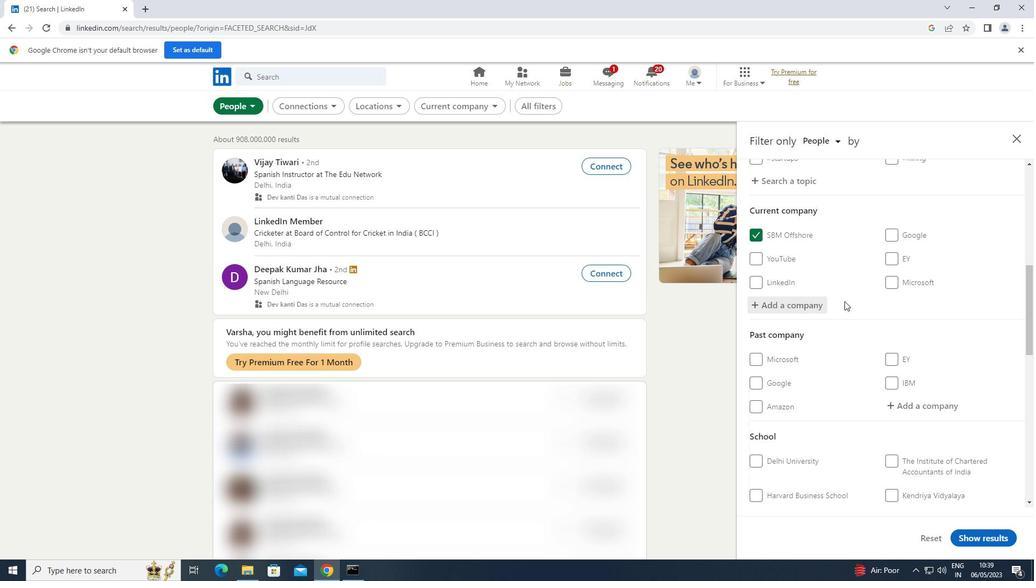 
Action: Mouse scrolled (844, 300) with delta (0, 0)
Screenshot: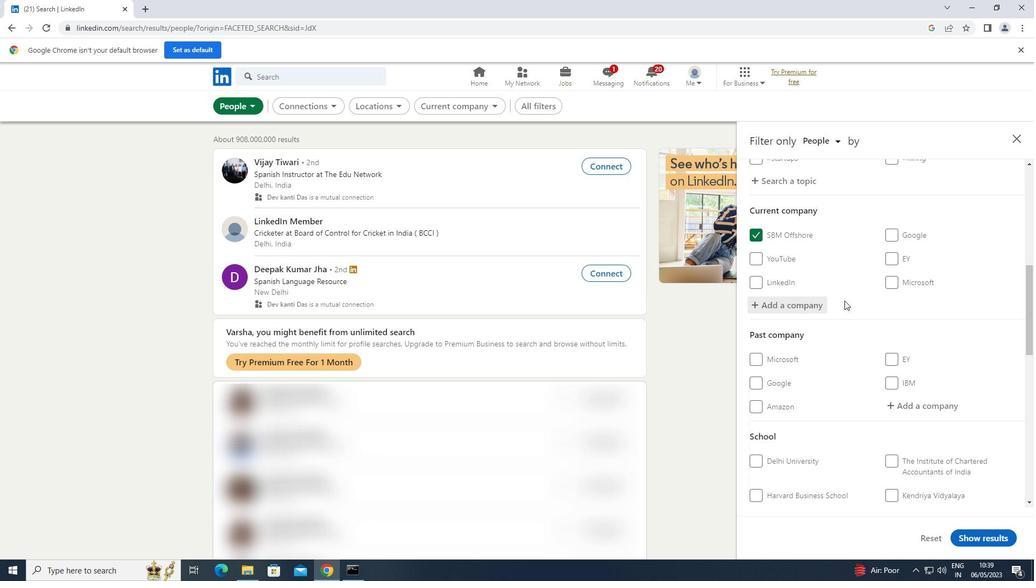 
Action: Mouse moved to (844, 298)
Screenshot: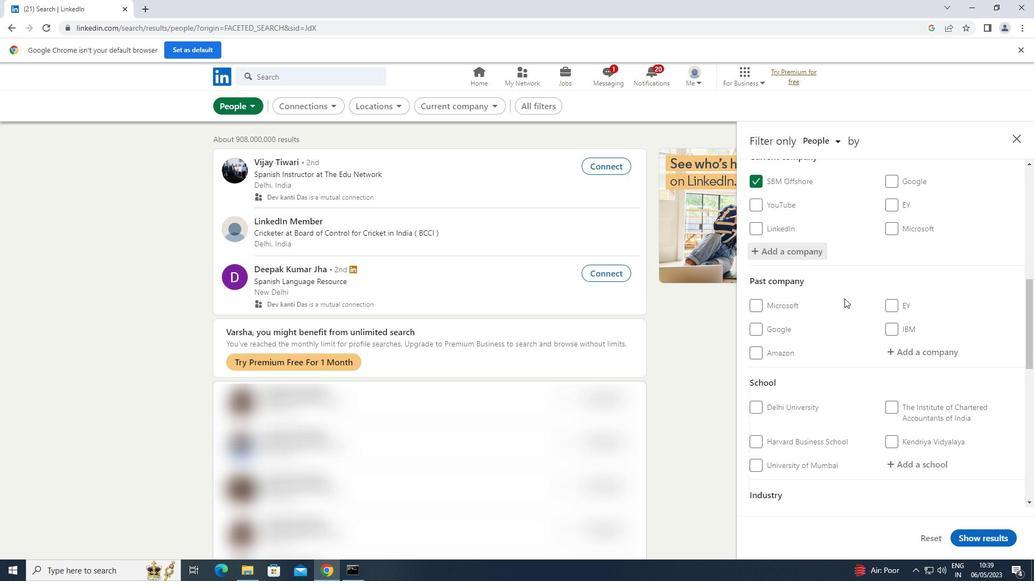 
Action: Mouse scrolled (844, 297) with delta (0, 0)
Screenshot: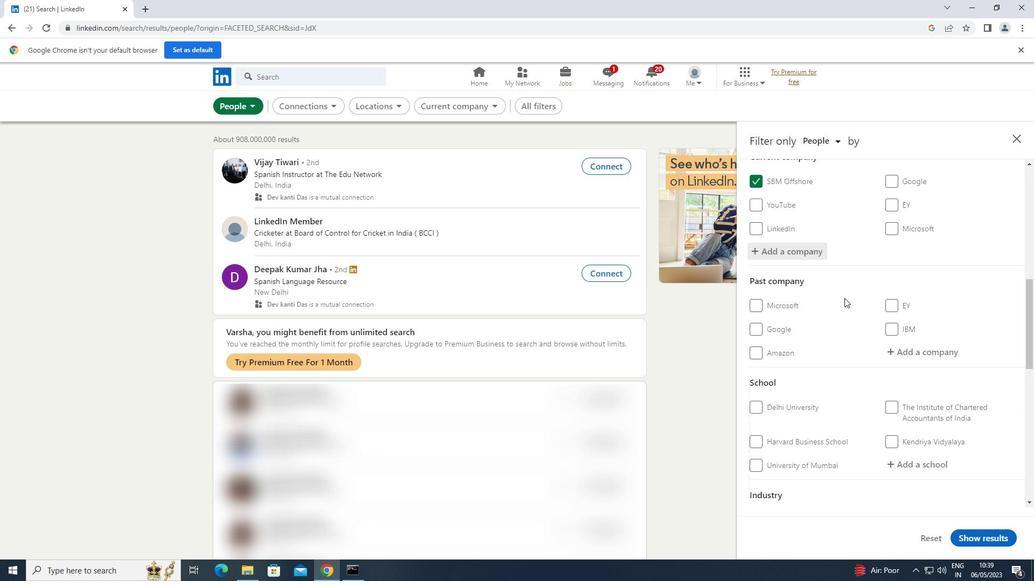 
Action: Mouse scrolled (844, 297) with delta (0, 0)
Screenshot: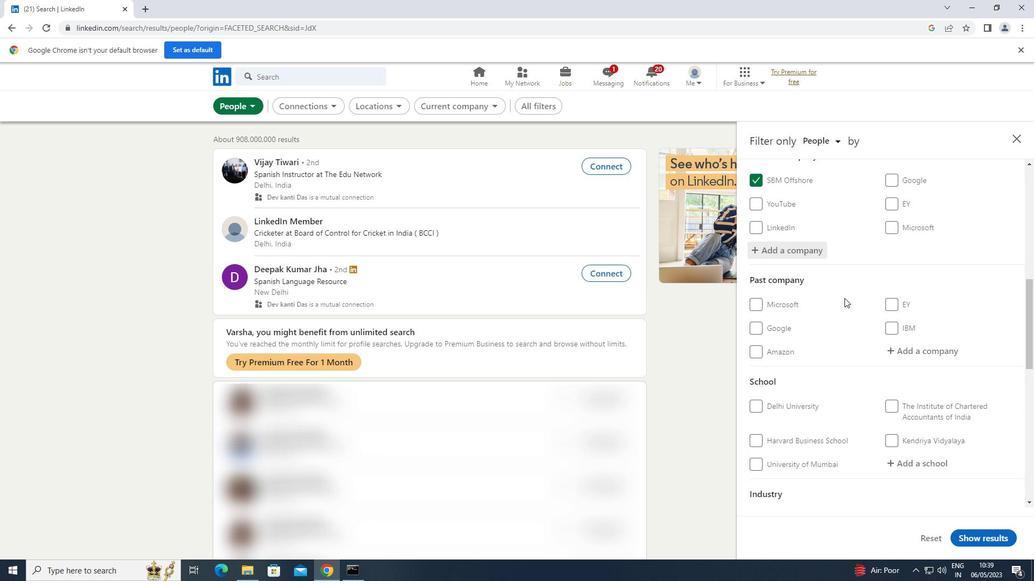 
Action: Mouse moved to (915, 359)
Screenshot: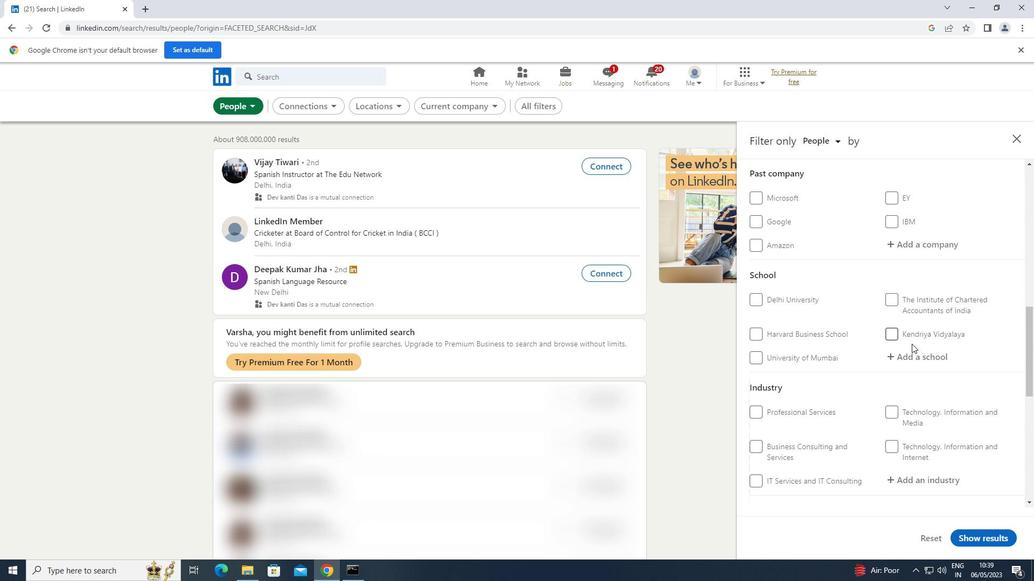 
Action: Mouse pressed left at (915, 359)
Screenshot: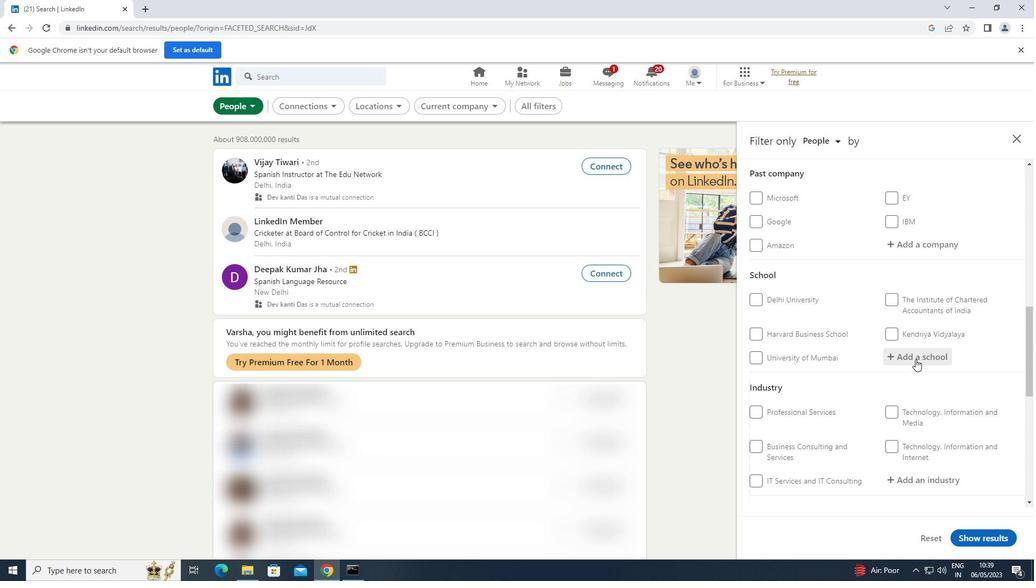 
Action: Mouse moved to (915, 359)
Screenshot: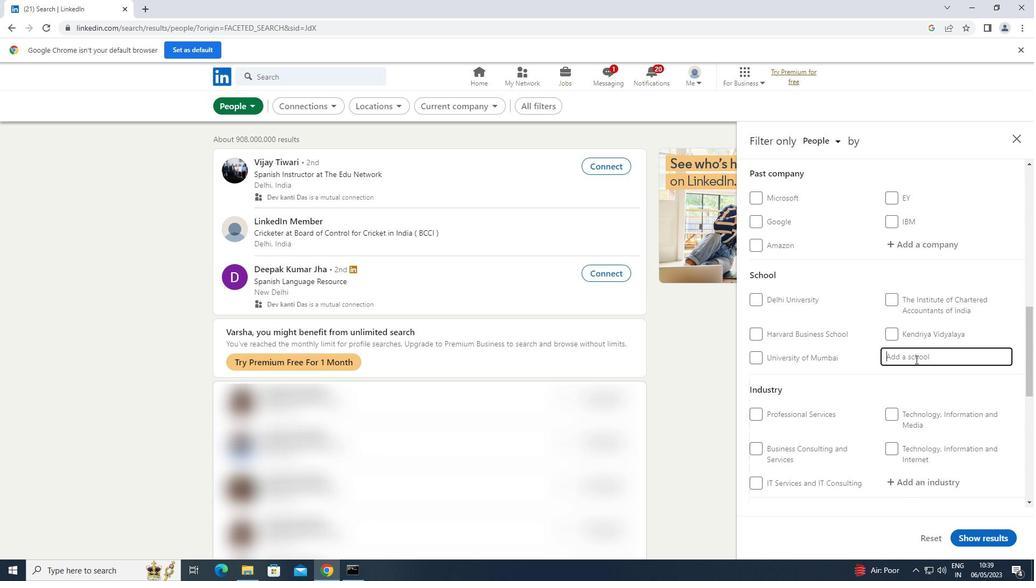 
Action: Key pressed <Key.shift>SJB<Key.space><Key.shift>INST
Screenshot: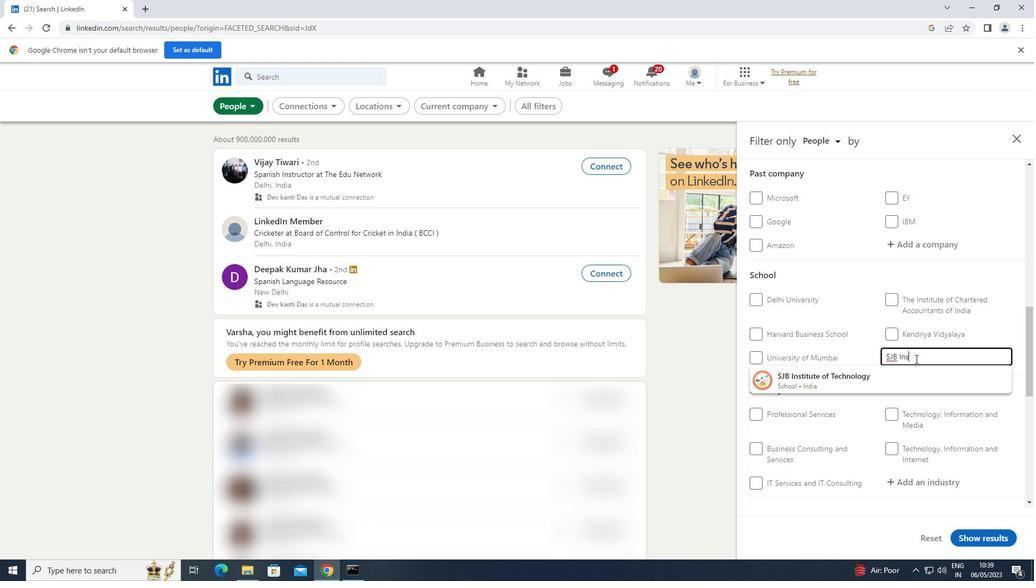 
Action: Mouse moved to (829, 375)
Screenshot: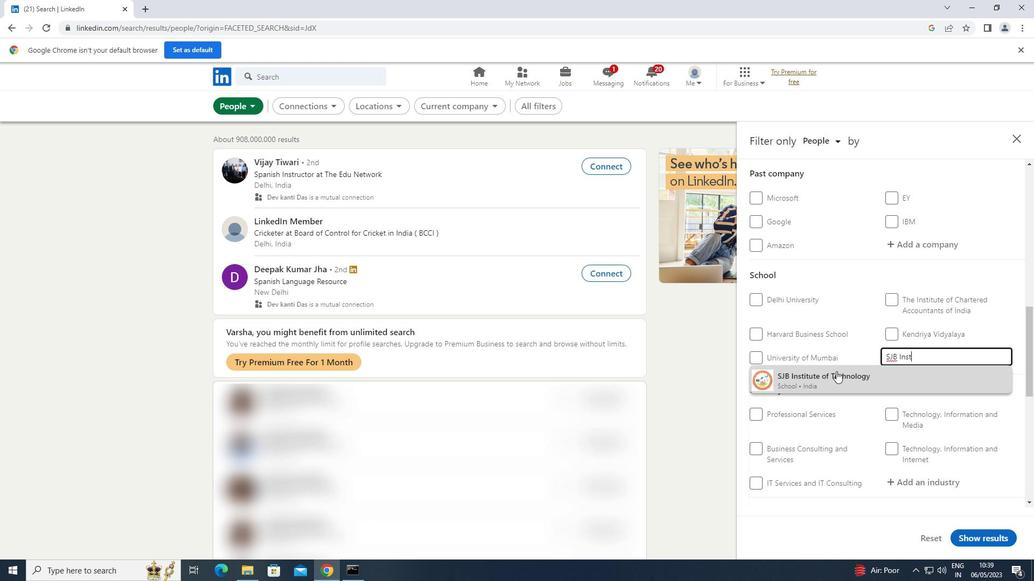 
Action: Mouse pressed left at (829, 375)
Screenshot: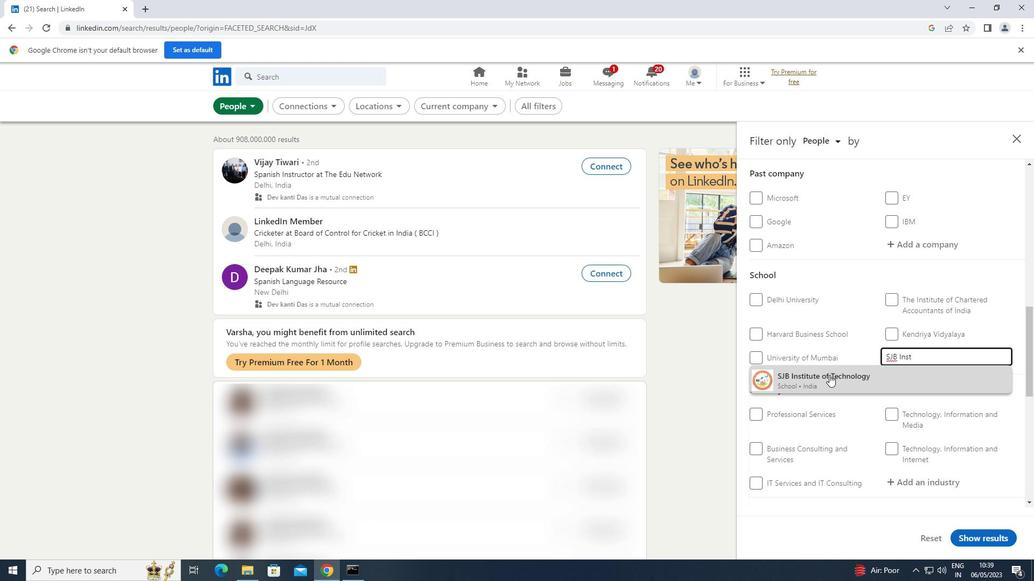 
Action: Mouse scrolled (829, 374) with delta (0, 0)
Screenshot: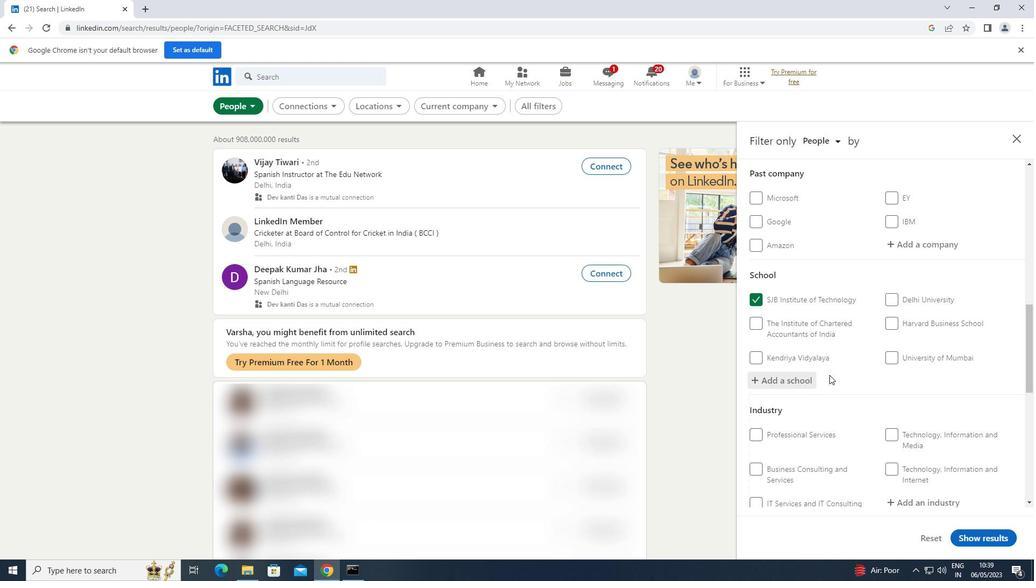 
Action: Mouse scrolled (829, 374) with delta (0, 0)
Screenshot: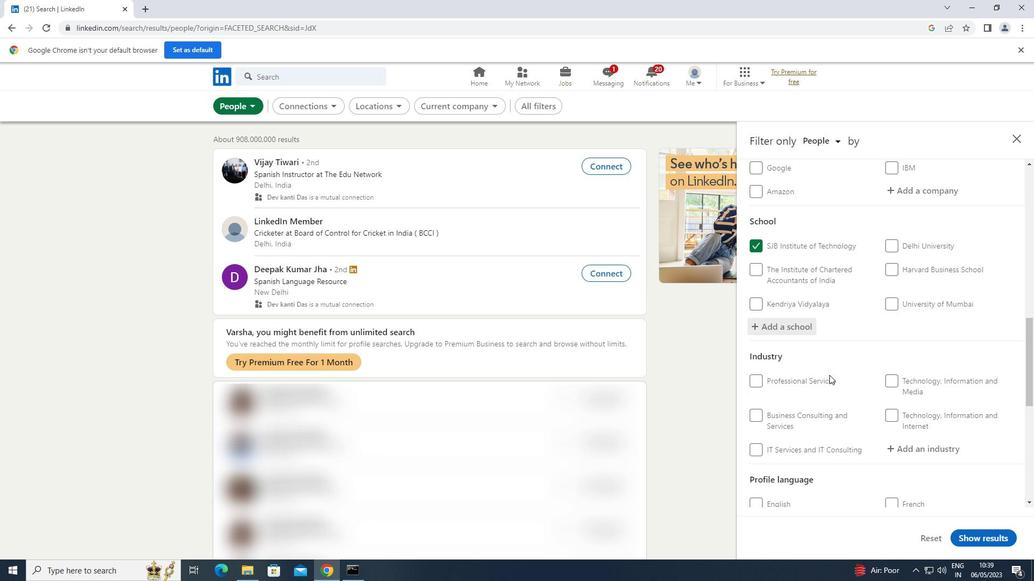 
Action: Mouse moved to (892, 391)
Screenshot: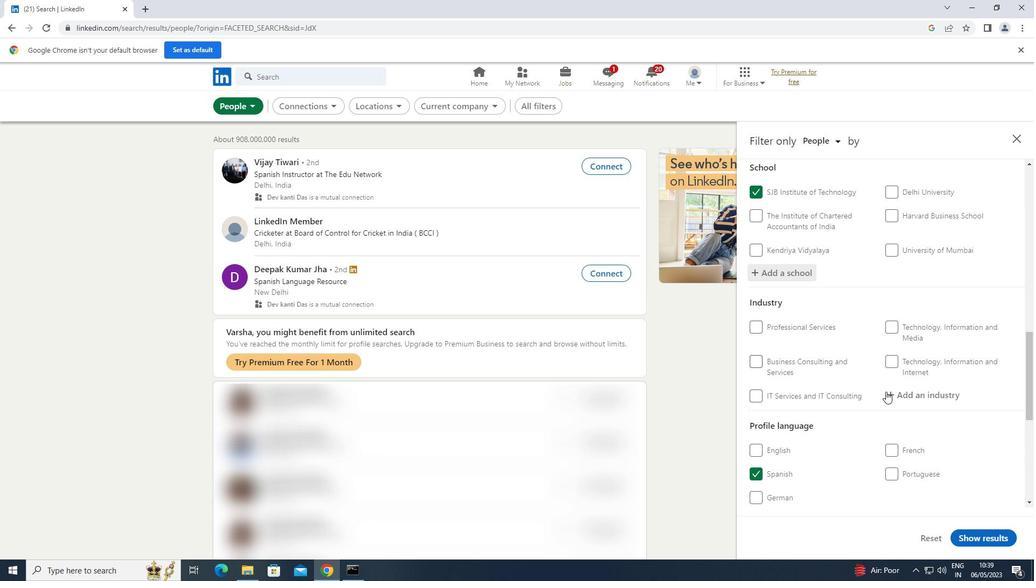 
Action: Mouse pressed left at (892, 391)
Screenshot: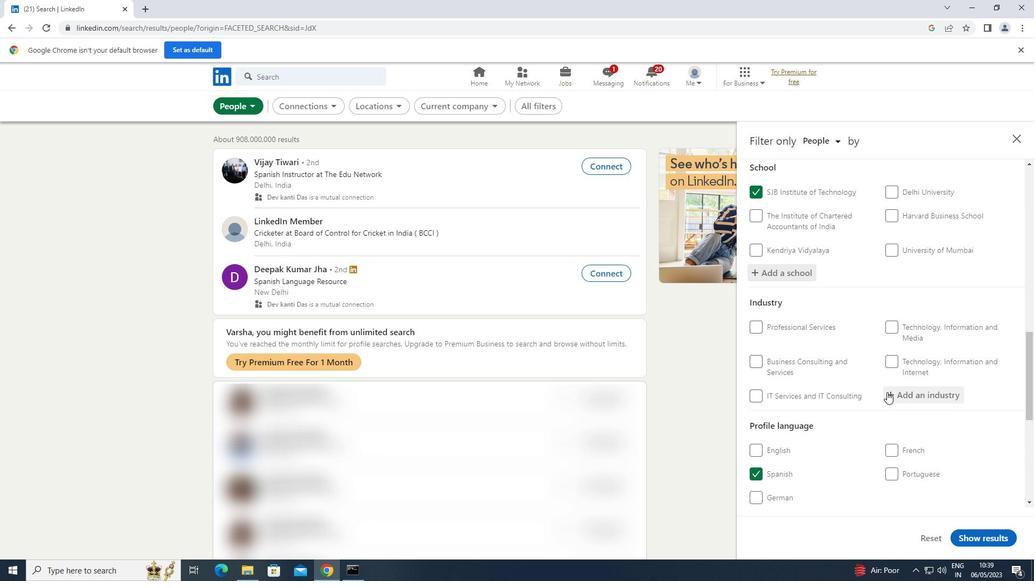 
Action: Key pressed <Key.shift>ELECTRIC<Key.space>
Screenshot: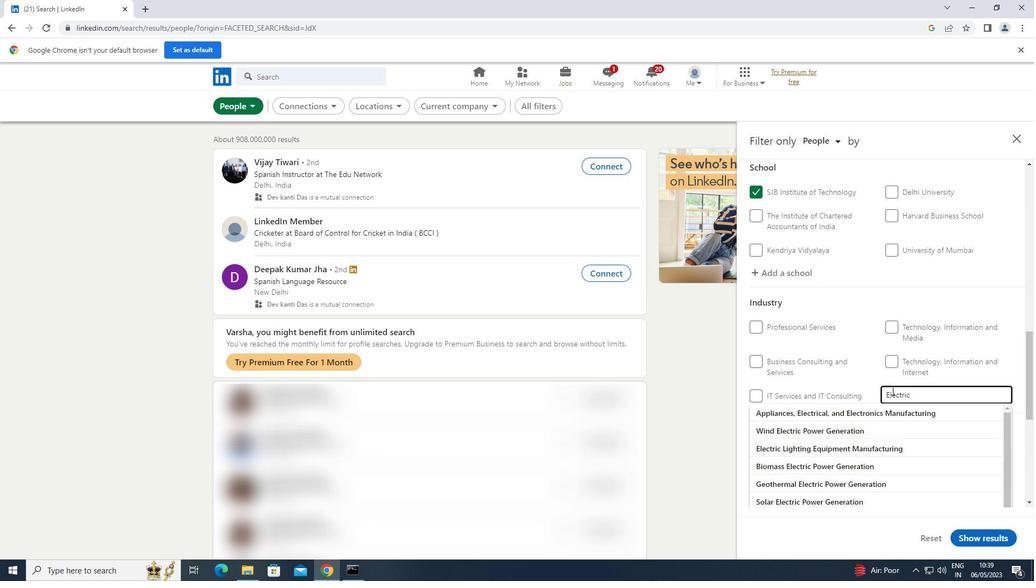 
Action: Mouse moved to (894, 388)
Screenshot: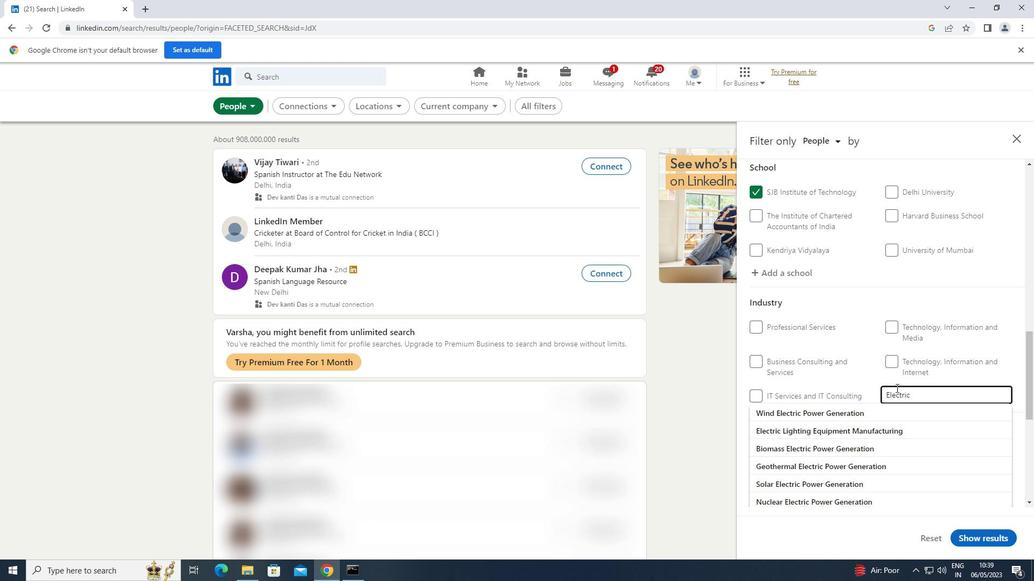 
Action: Key pressed <Key.shift>POWER<Key.space><Key.shift>GENERATION
Screenshot: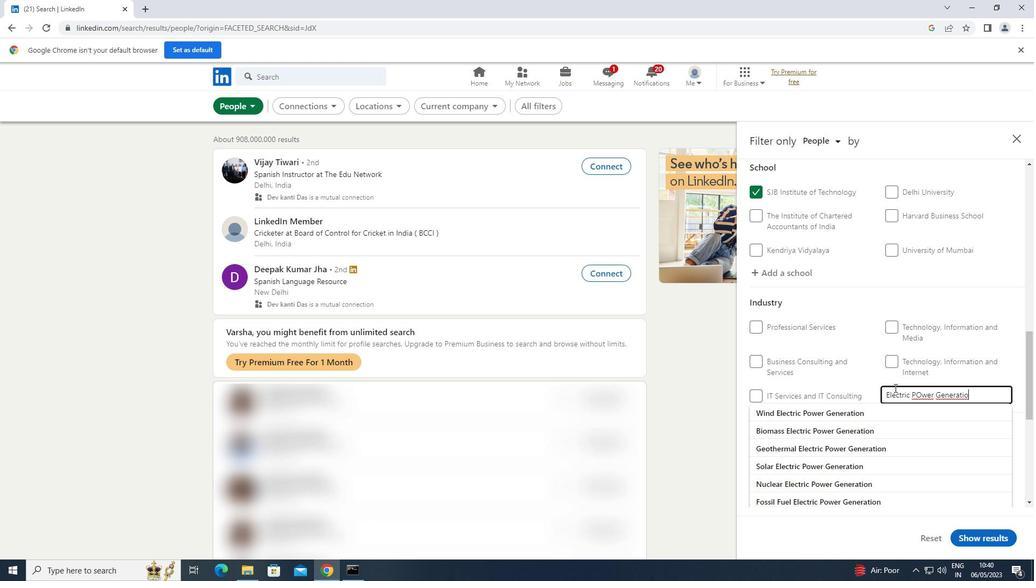 
Action: Mouse moved to (822, 411)
Screenshot: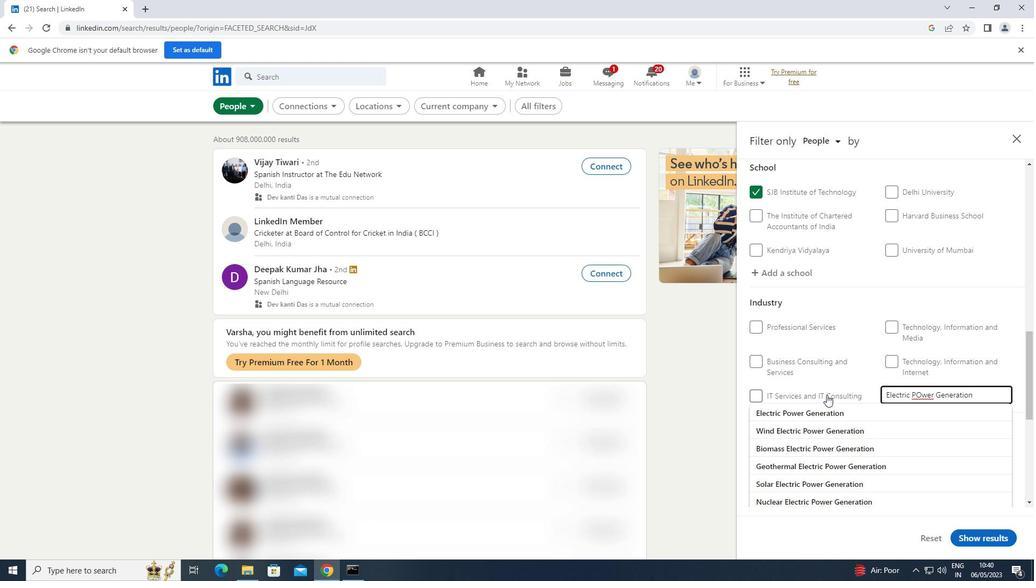 
Action: Mouse pressed left at (822, 411)
Screenshot: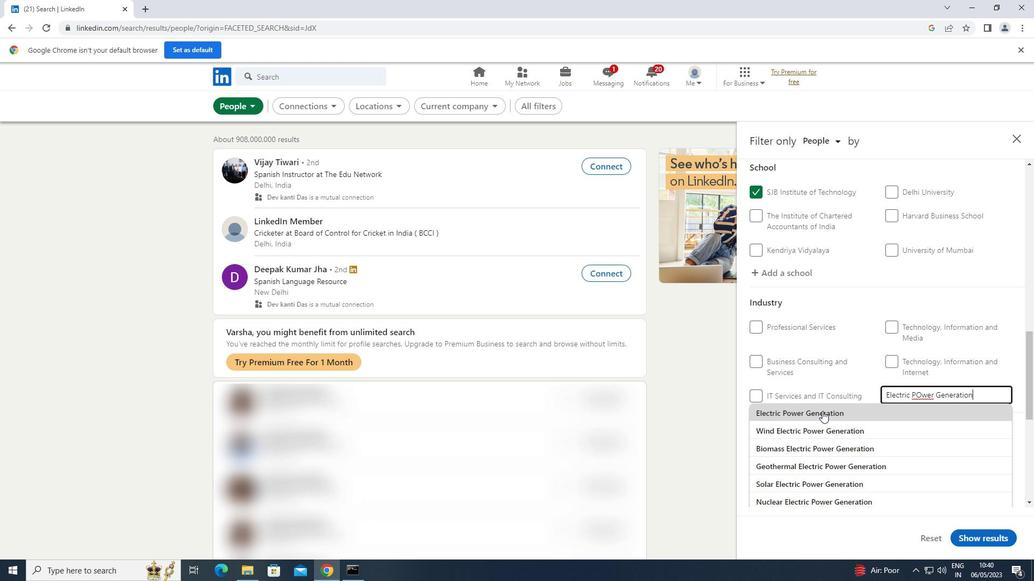 
Action: Mouse moved to (825, 410)
Screenshot: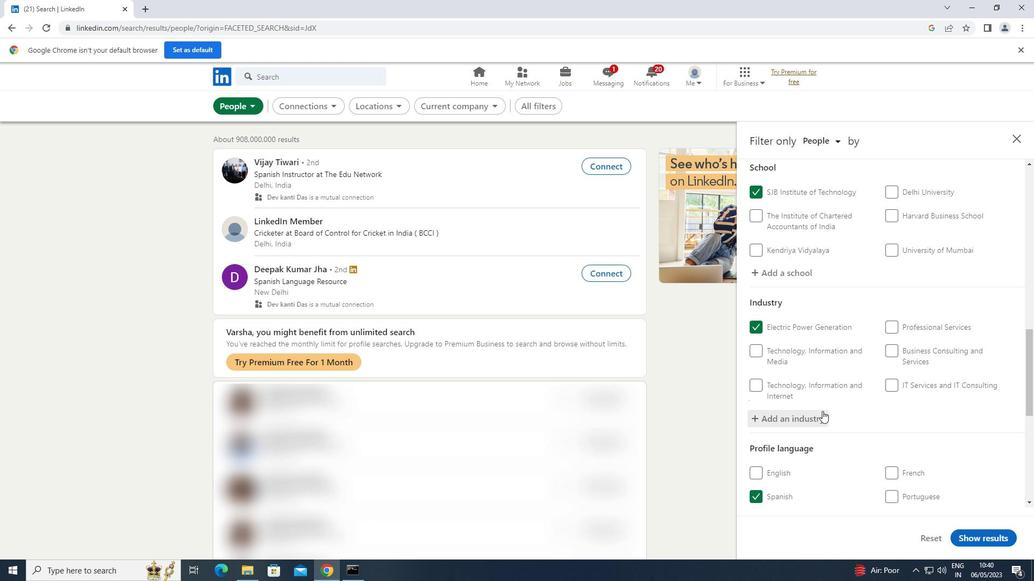 
Action: Mouse scrolled (825, 410) with delta (0, 0)
Screenshot: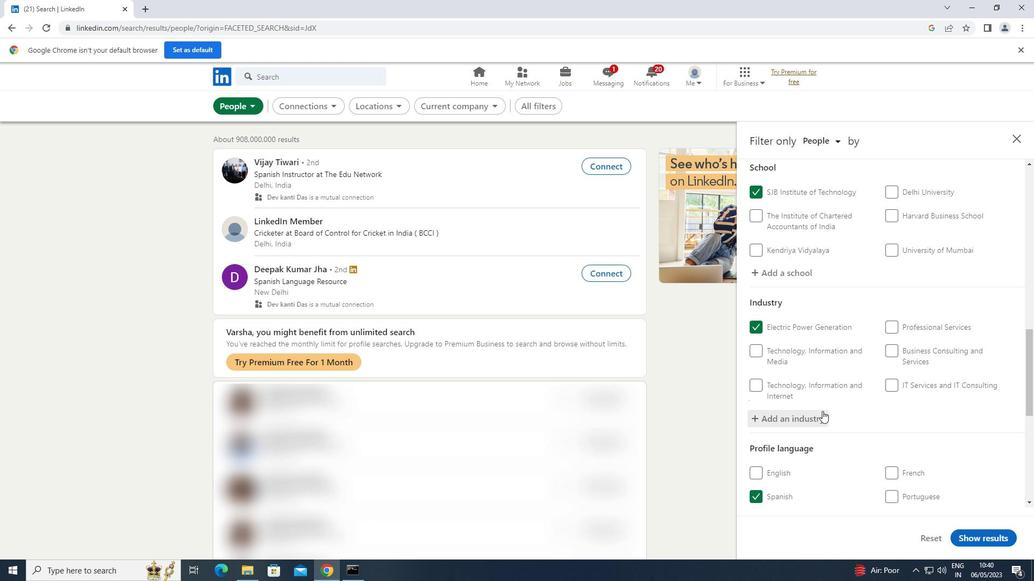 
Action: Mouse scrolled (825, 410) with delta (0, 0)
Screenshot: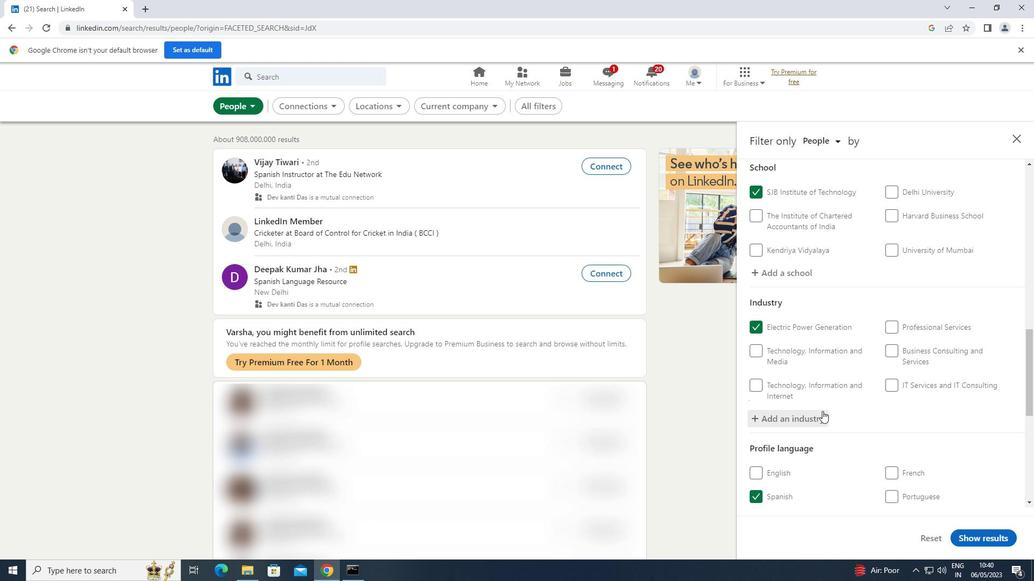 
Action: Mouse scrolled (825, 410) with delta (0, 0)
Screenshot: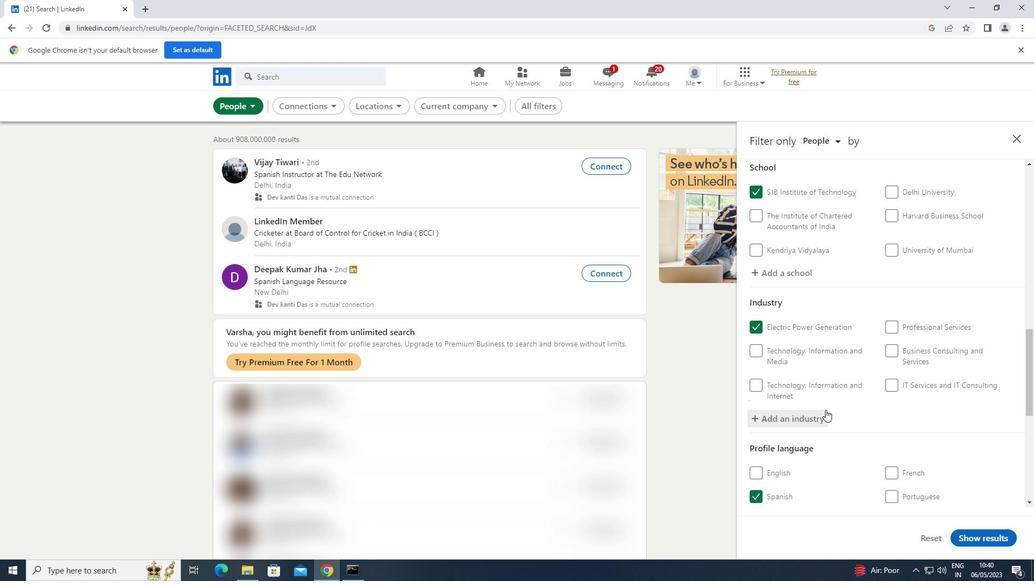 
Action: Mouse scrolled (825, 410) with delta (0, 0)
Screenshot: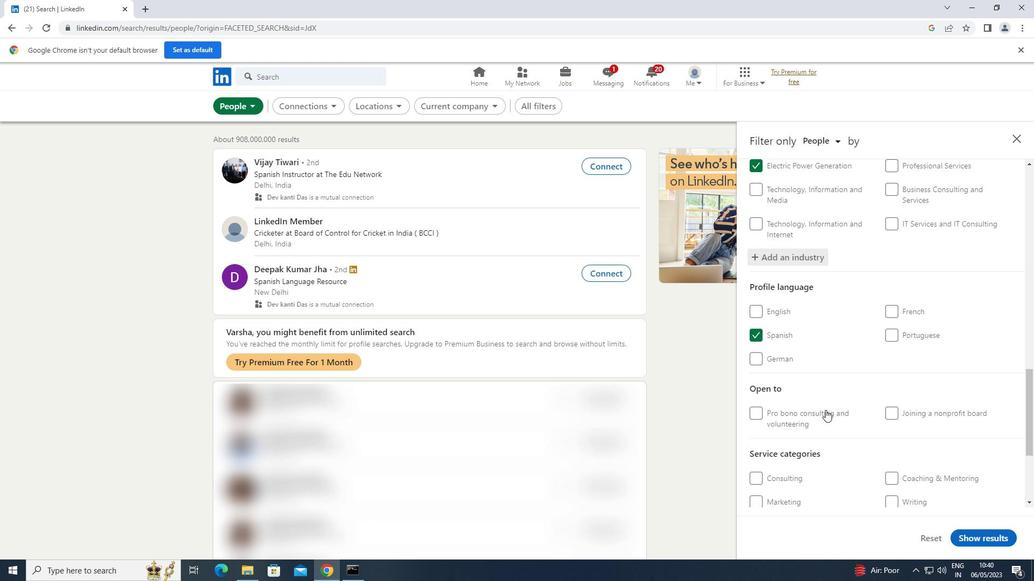 
Action: Mouse moved to (887, 412)
Screenshot: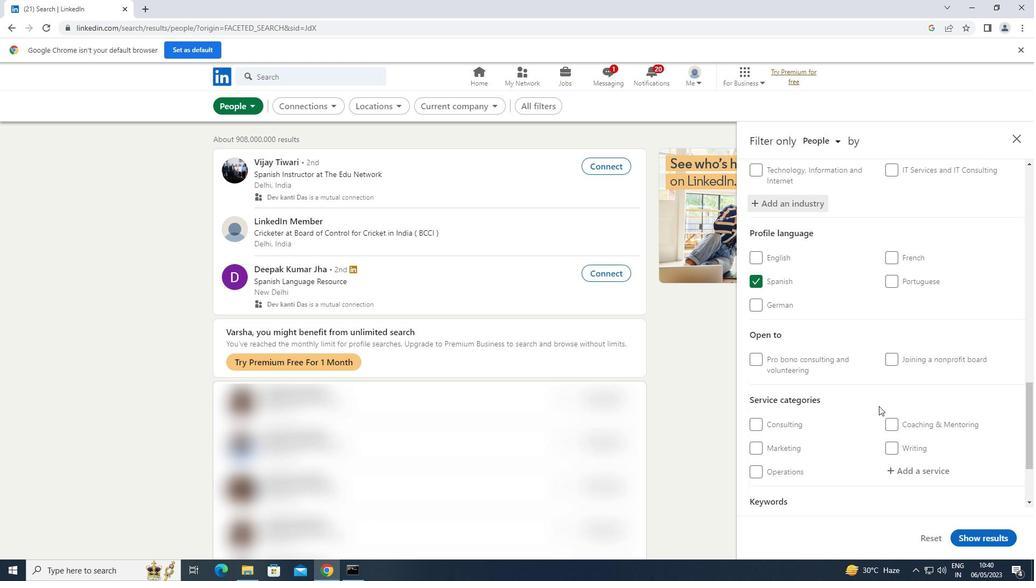 
Action: Mouse scrolled (887, 412) with delta (0, 0)
Screenshot: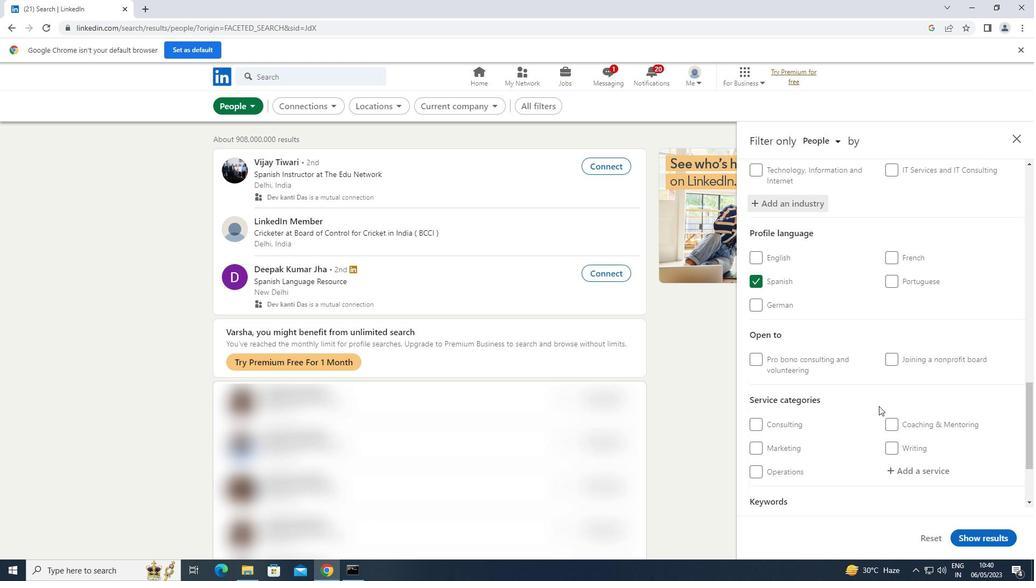 
Action: Mouse moved to (921, 414)
Screenshot: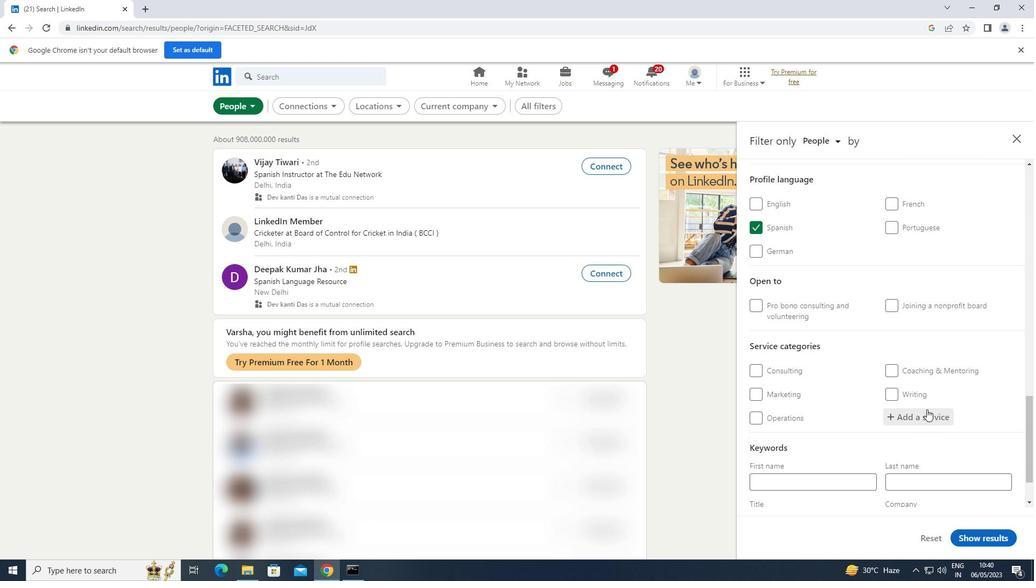 
Action: Mouse pressed left at (921, 414)
Screenshot: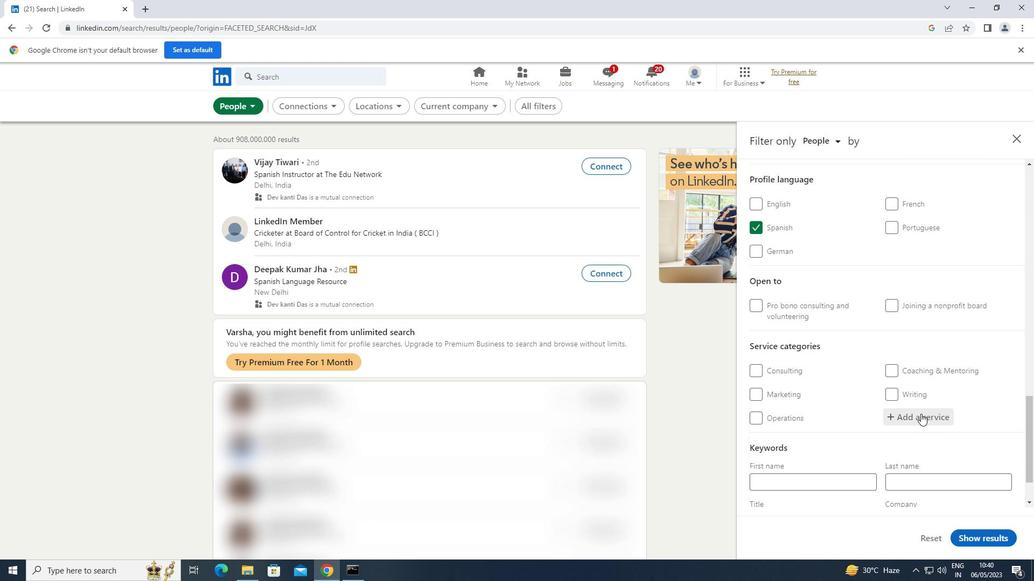 
Action: Key pressed <Key.shift>FILING
Screenshot: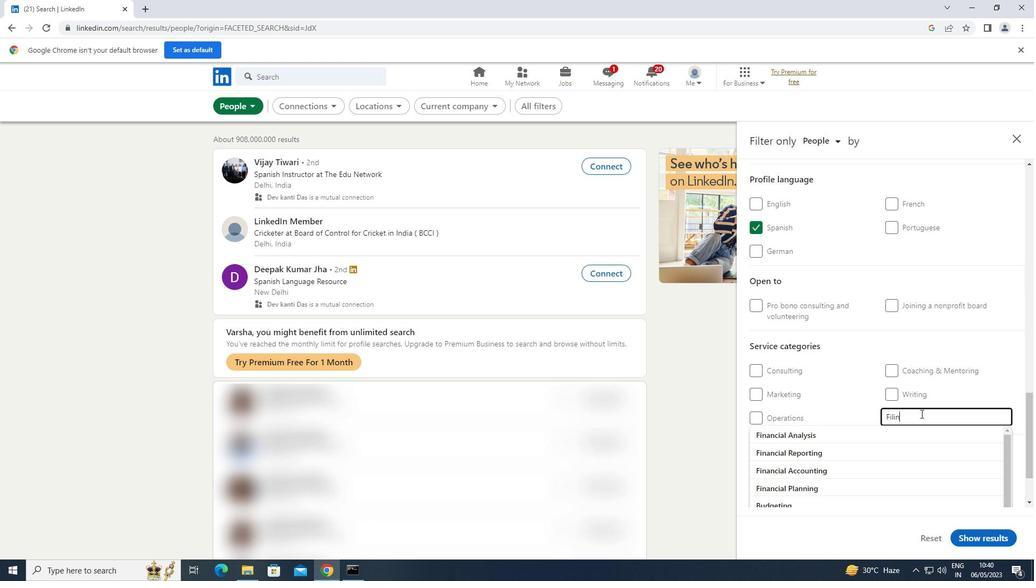 
Action: Mouse scrolled (921, 413) with delta (0, 0)
Screenshot: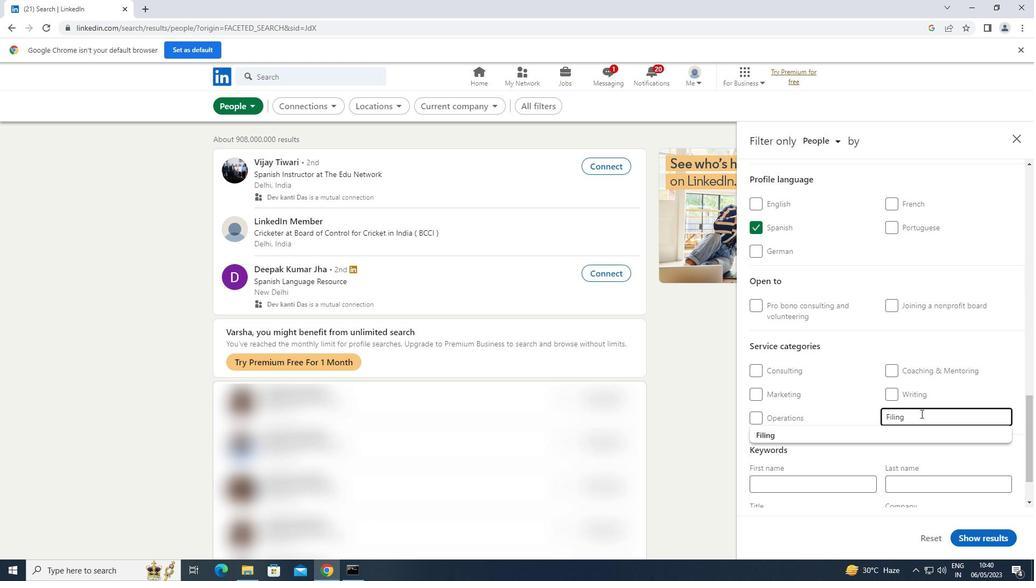 
Action: Mouse scrolled (921, 413) with delta (0, 0)
Screenshot: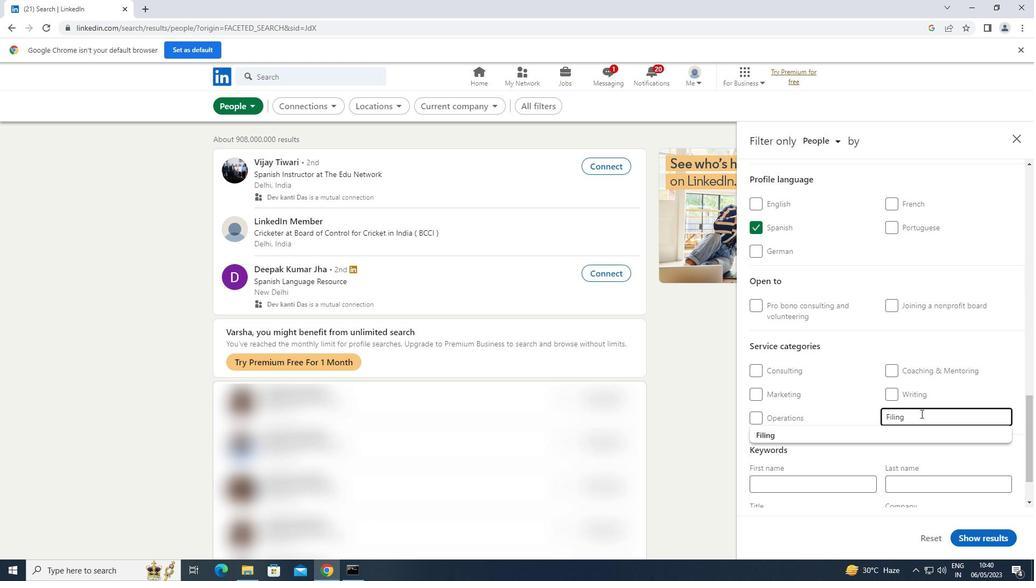 
Action: Mouse scrolled (921, 413) with delta (0, 0)
Screenshot: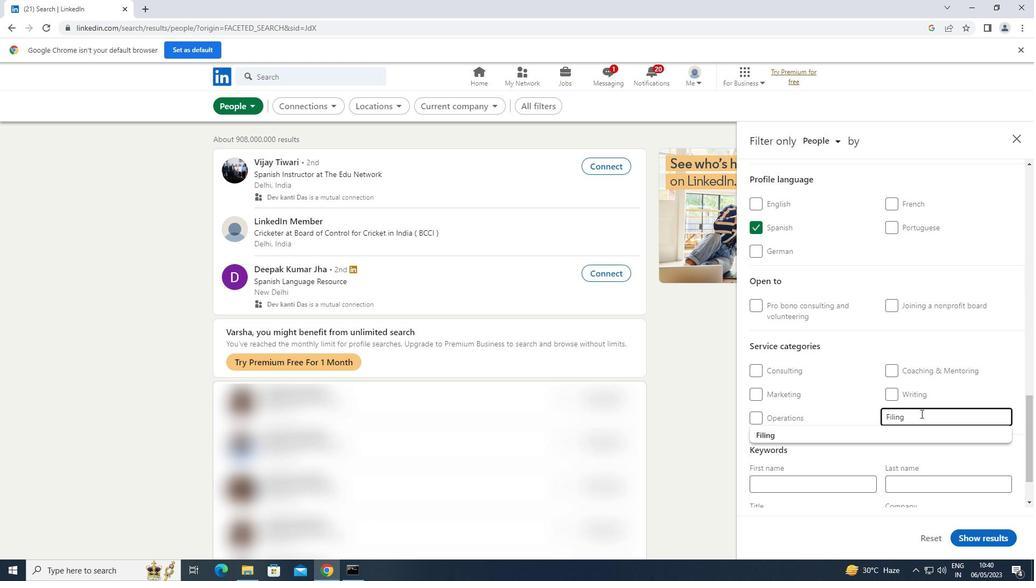 
Action: Mouse scrolled (921, 413) with delta (0, 0)
Screenshot: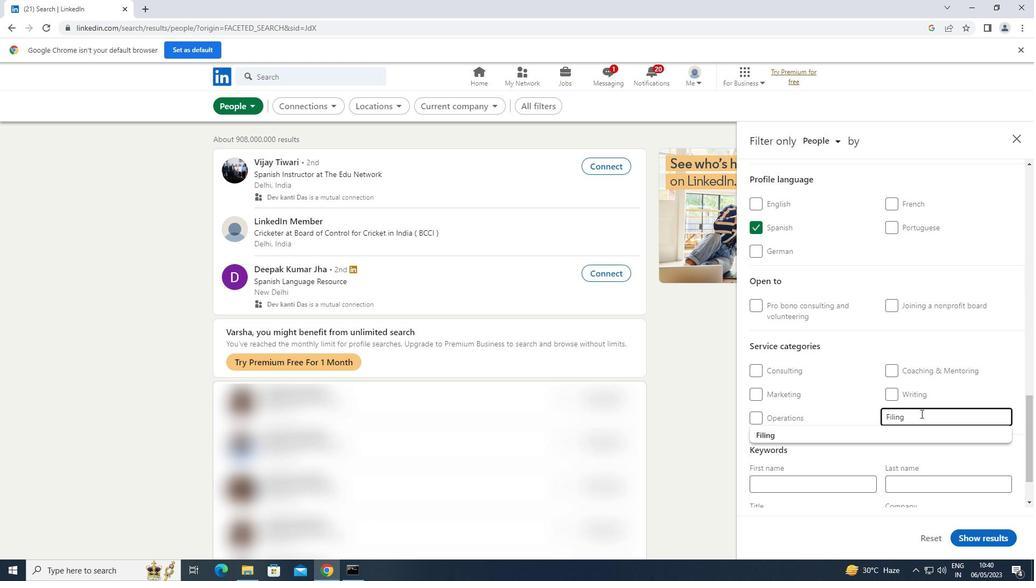 
Action: Mouse moved to (836, 369)
Screenshot: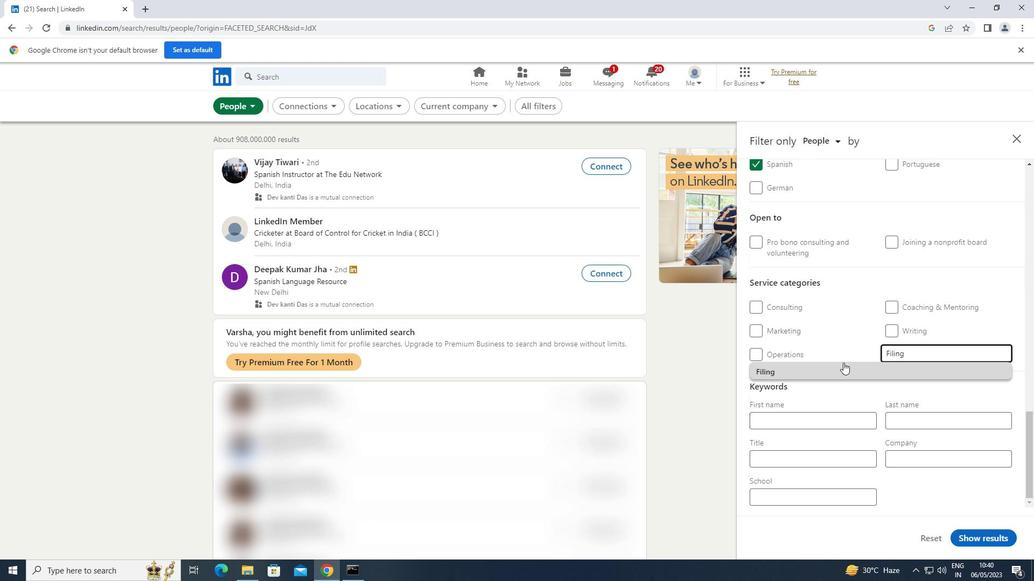 
Action: Mouse pressed left at (836, 369)
Screenshot: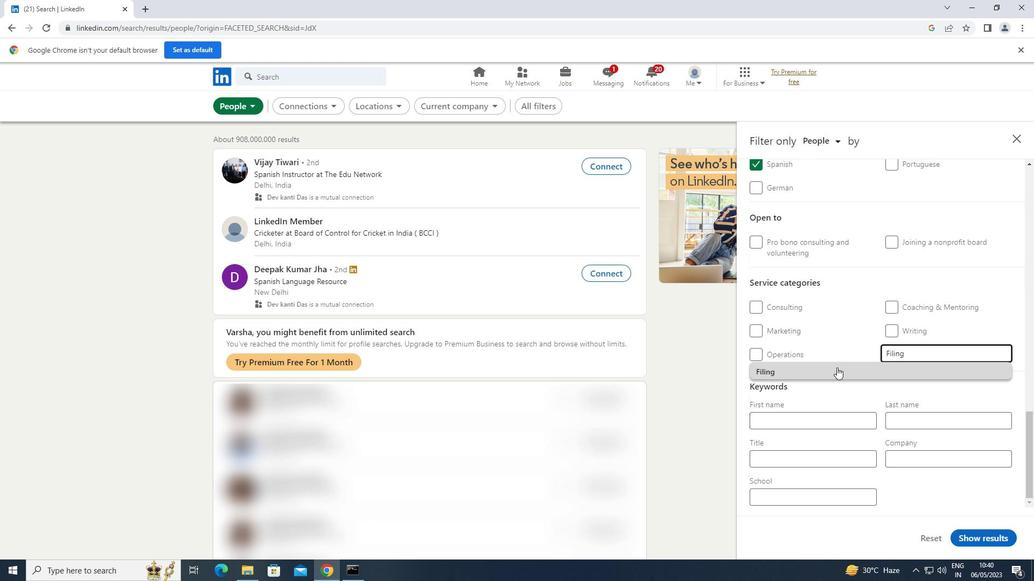 
Action: Mouse moved to (818, 477)
Screenshot: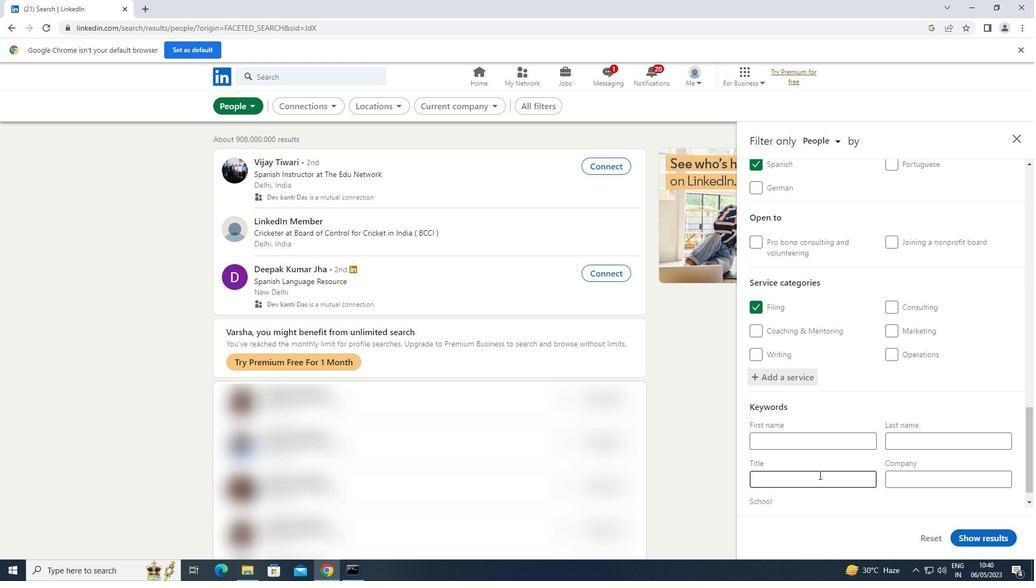 
Action: Mouse pressed left at (818, 477)
Screenshot: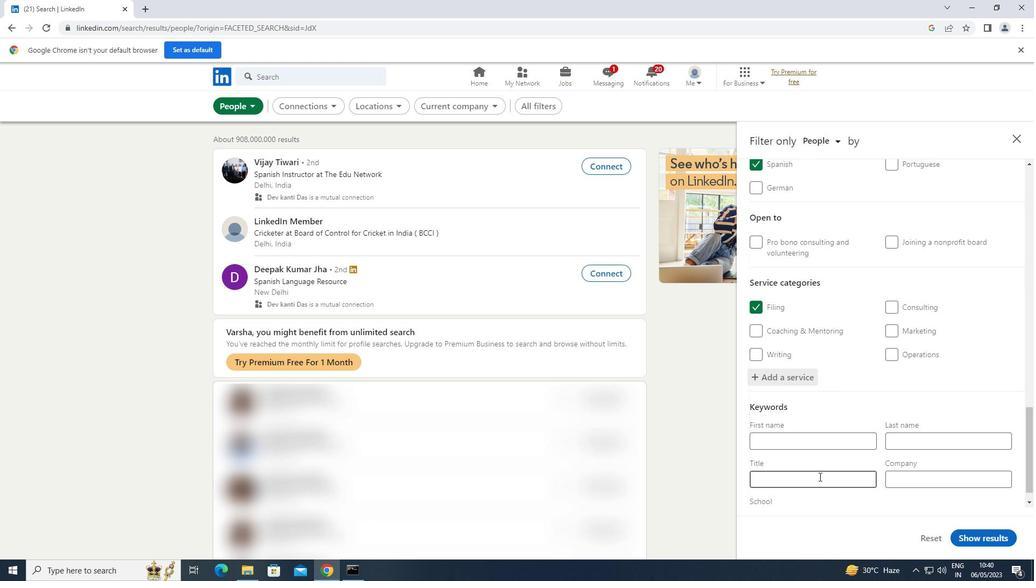 
Action: Mouse moved to (817, 478)
Screenshot: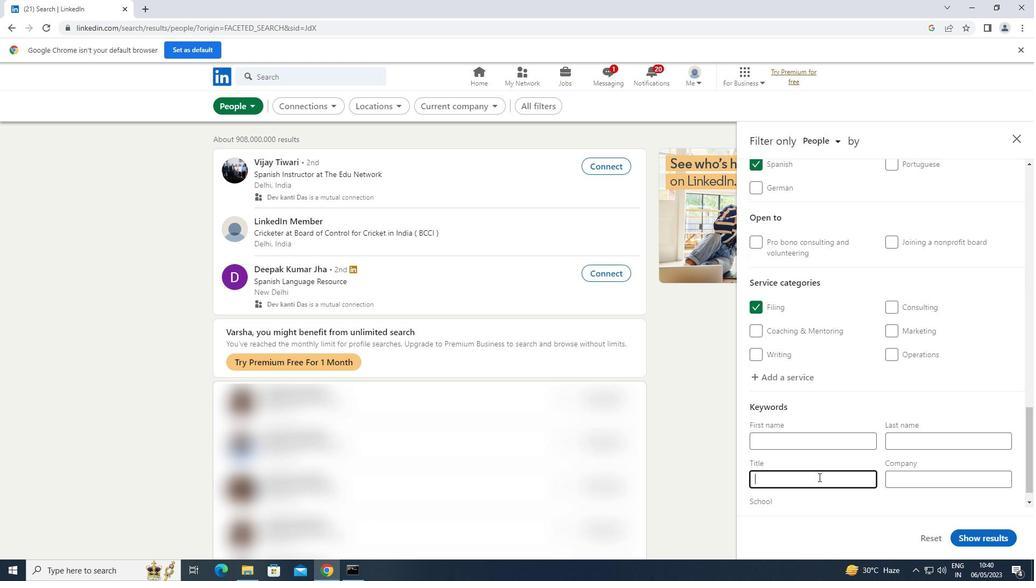 
Action: Key pressed <Key.shift>COMMUNICATIONS<Key.space><Key.shift>DIRECTOR
Screenshot: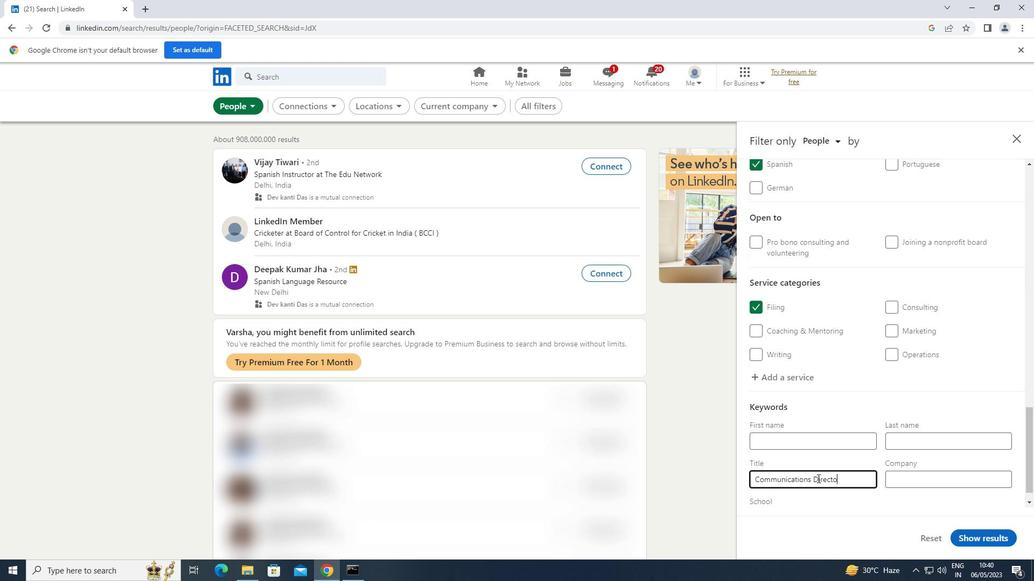 
Action: Mouse moved to (997, 533)
Screenshot: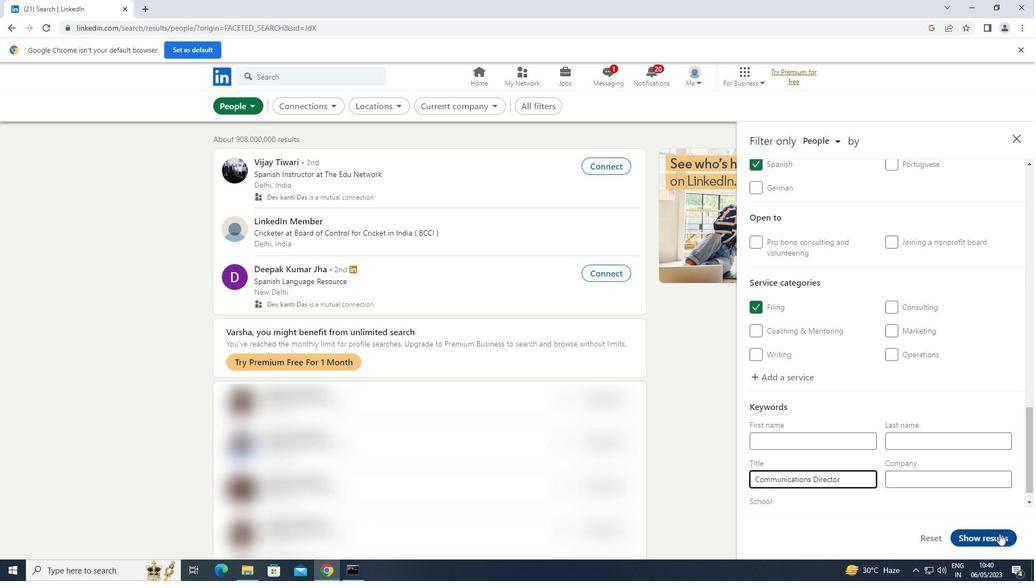 
Action: Mouse pressed left at (997, 533)
Screenshot: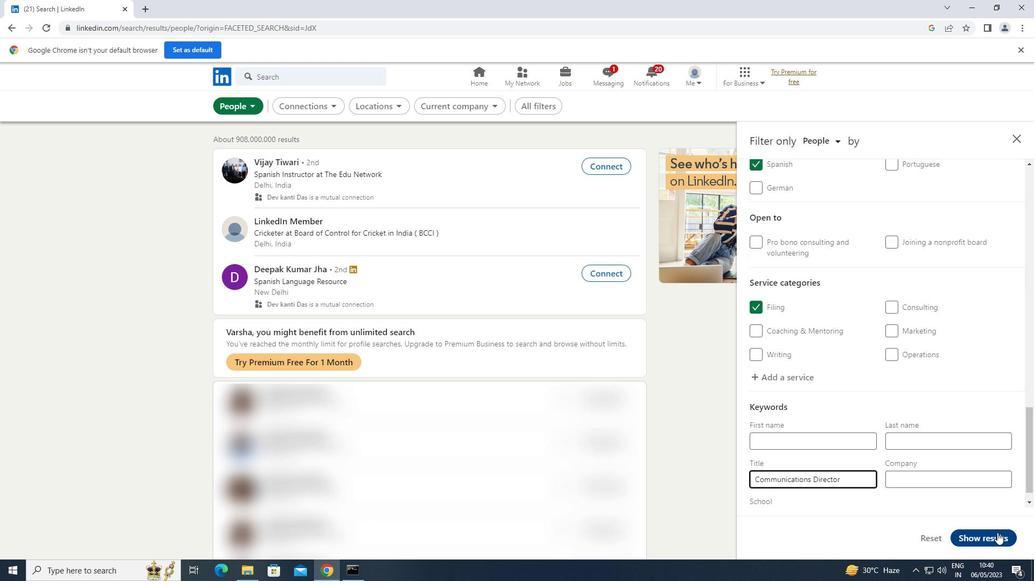 
